 Task: Search one way flight ticket for 5 adults, 2 children, 1 infant in seat and 1 infant on lap in economy from Phoenix: Phoenix Sky Harbor International Airport to Raleigh: Raleigh-durham International Airport on 8-5-2023. Choice of flights is JetBlue. Number of bags: 2 checked bags. Price is upto 83000. Outbound departure time preference is 23:15.
Action: Mouse moved to (363, 314)
Screenshot: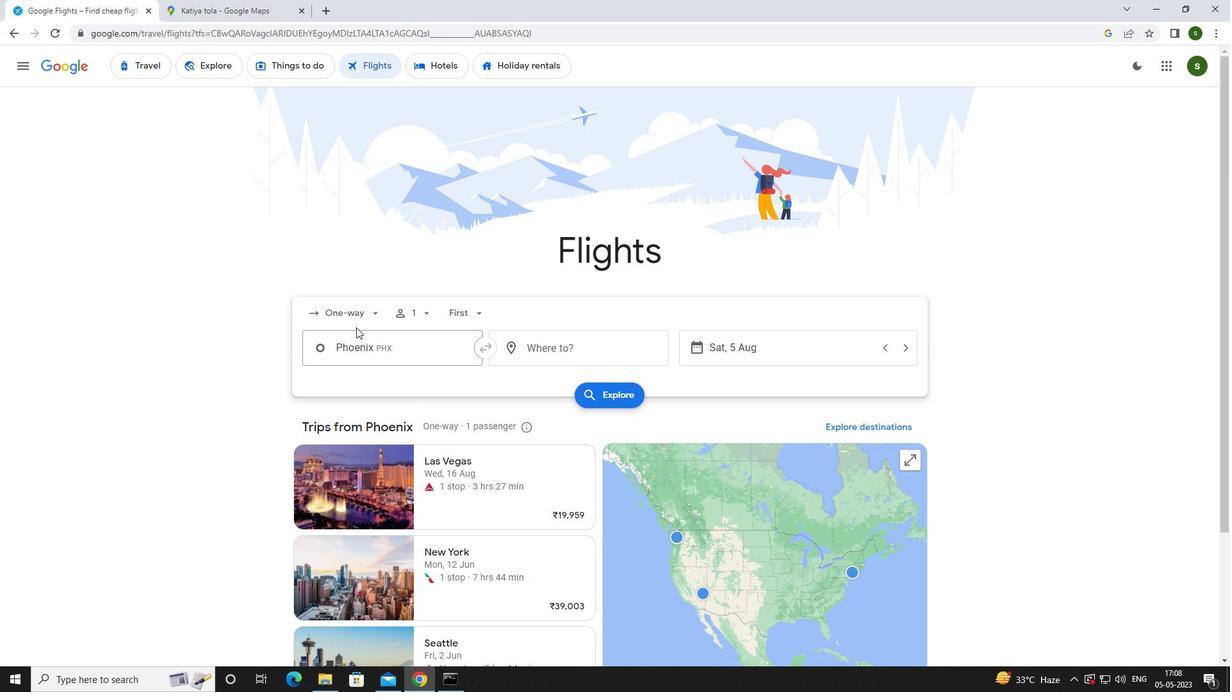 
Action: Mouse pressed left at (363, 314)
Screenshot: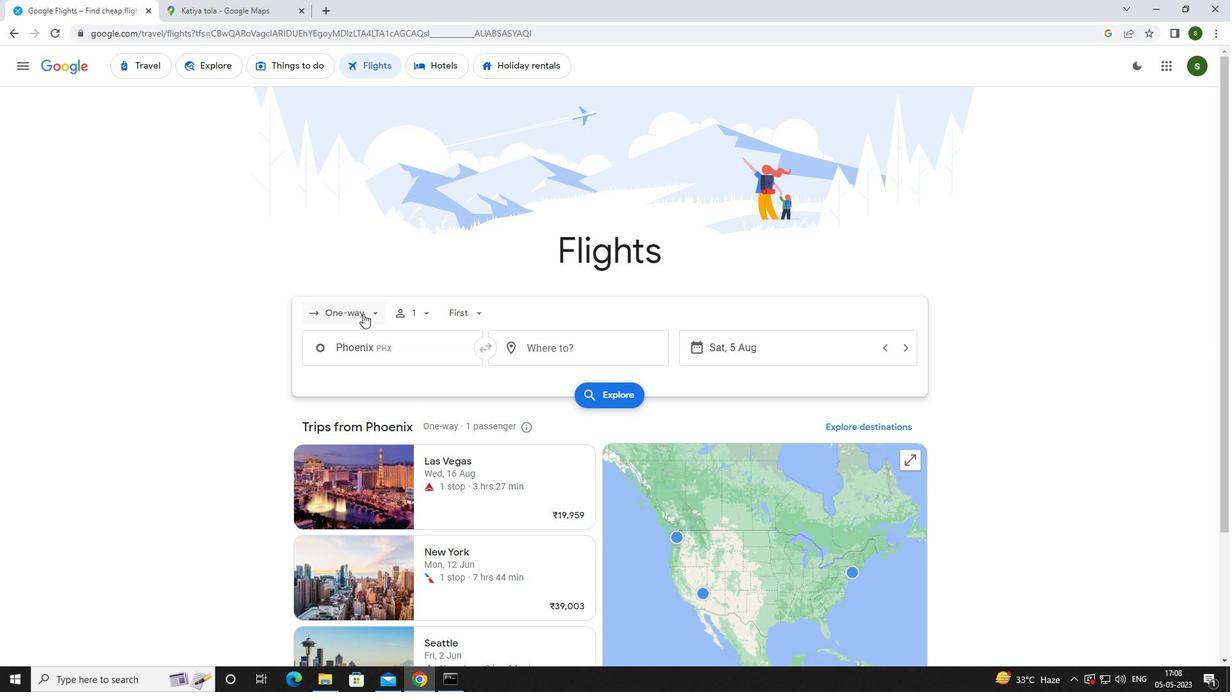 
Action: Mouse moved to (369, 372)
Screenshot: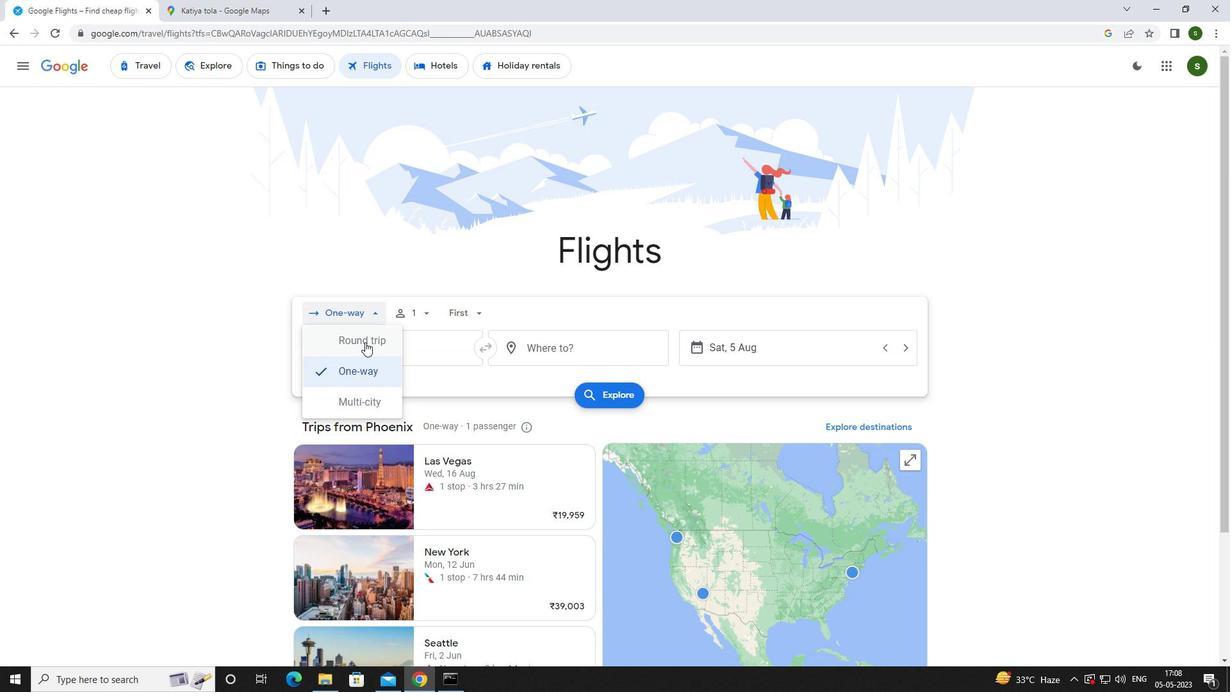 
Action: Mouse pressed left at (369, 372)
Screenshot: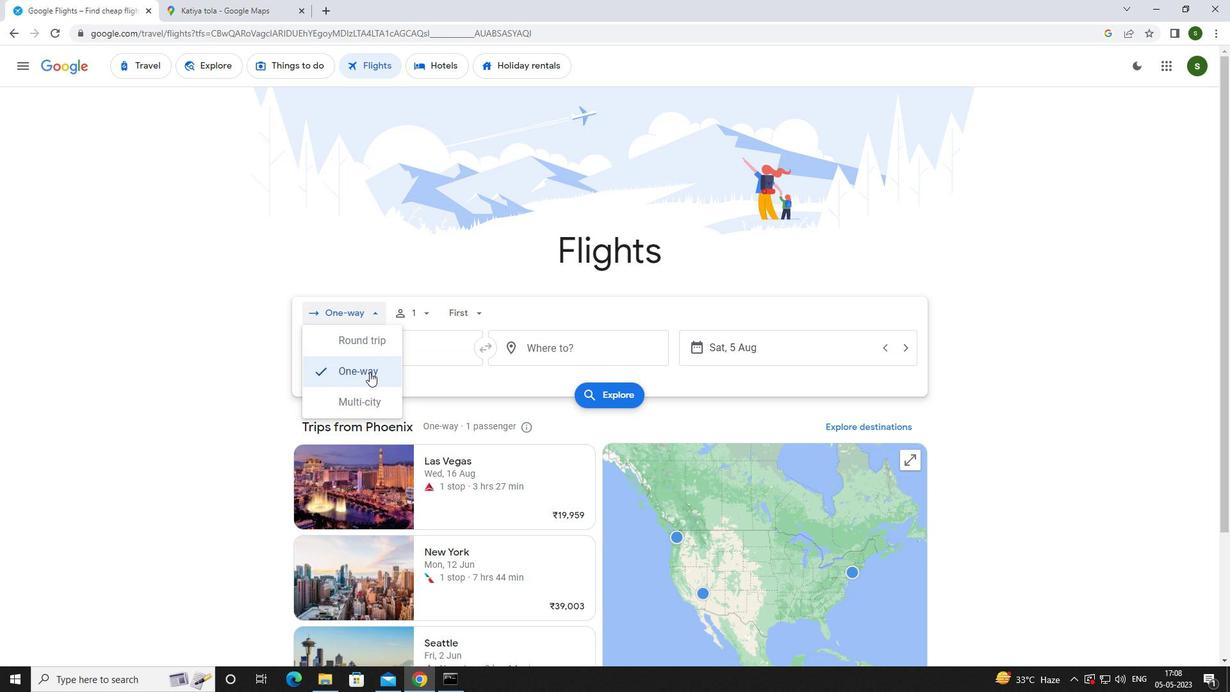 
Action: Mouse moved to (417, 309)
Screenshot: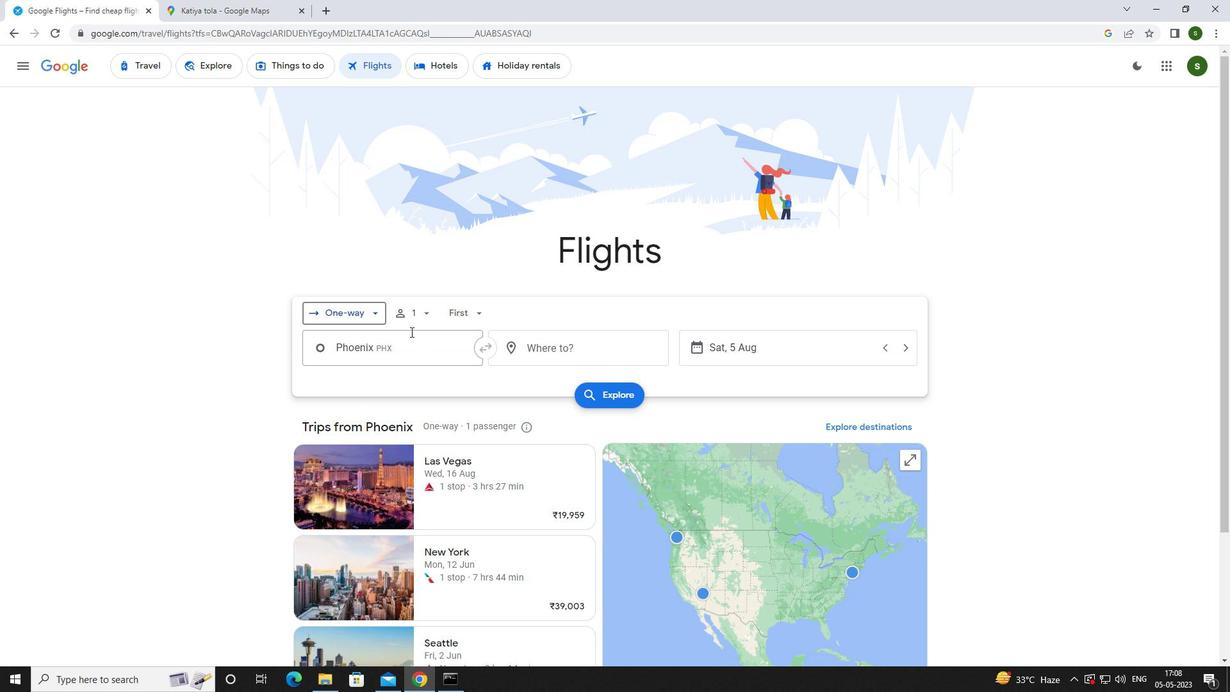 
Action: Mouse pressed left at (417, 309)
Screenshot: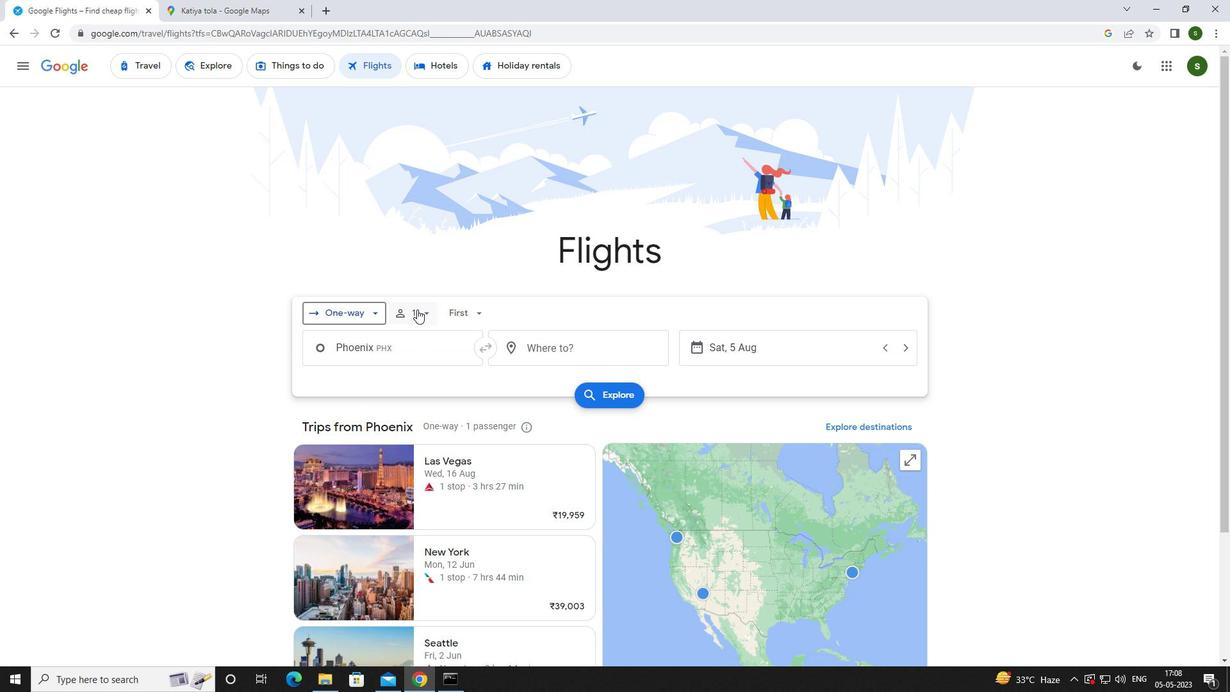 
Action: Mouse moved to (519, 348)
Screenshot: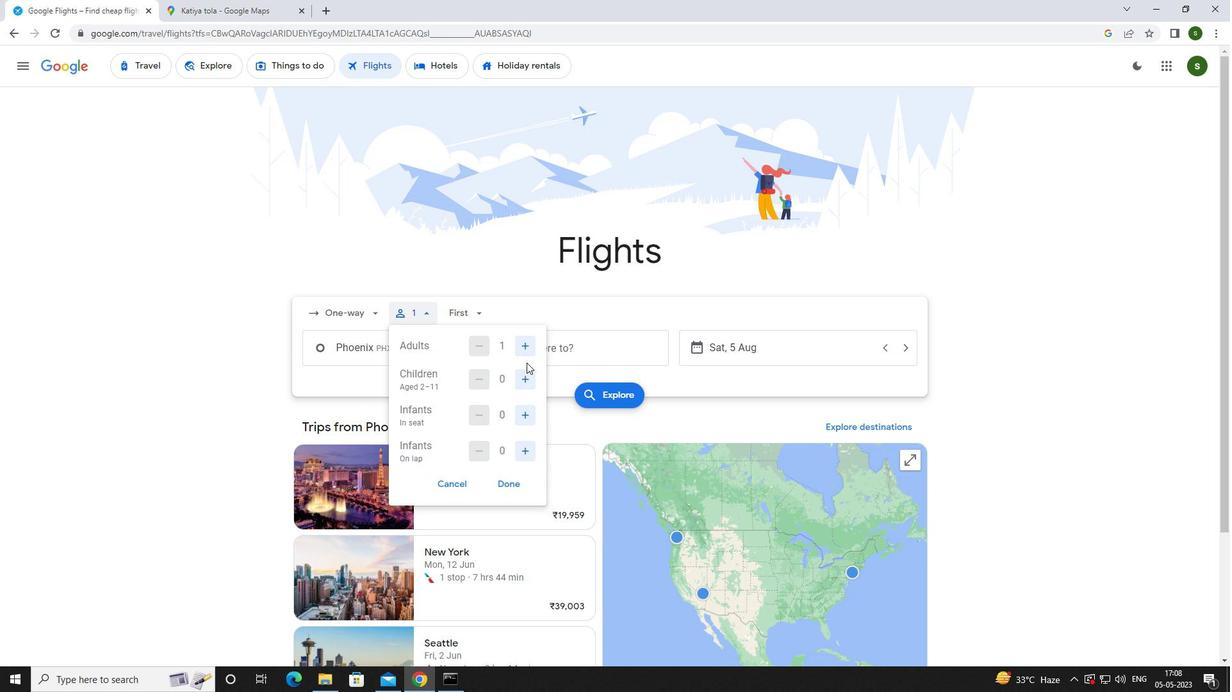 
Action: Mouse pressed left at (519, 348)
Screenshot: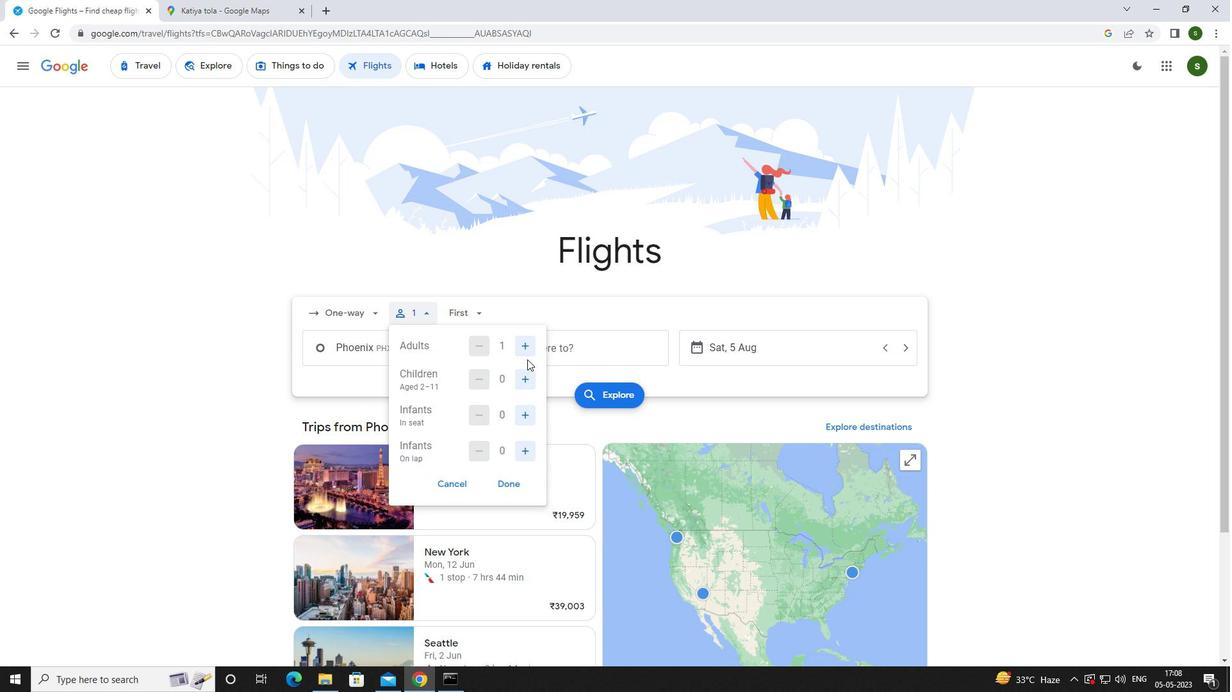 
Action: Mouse pressed left at (519, 348)
Screenshot: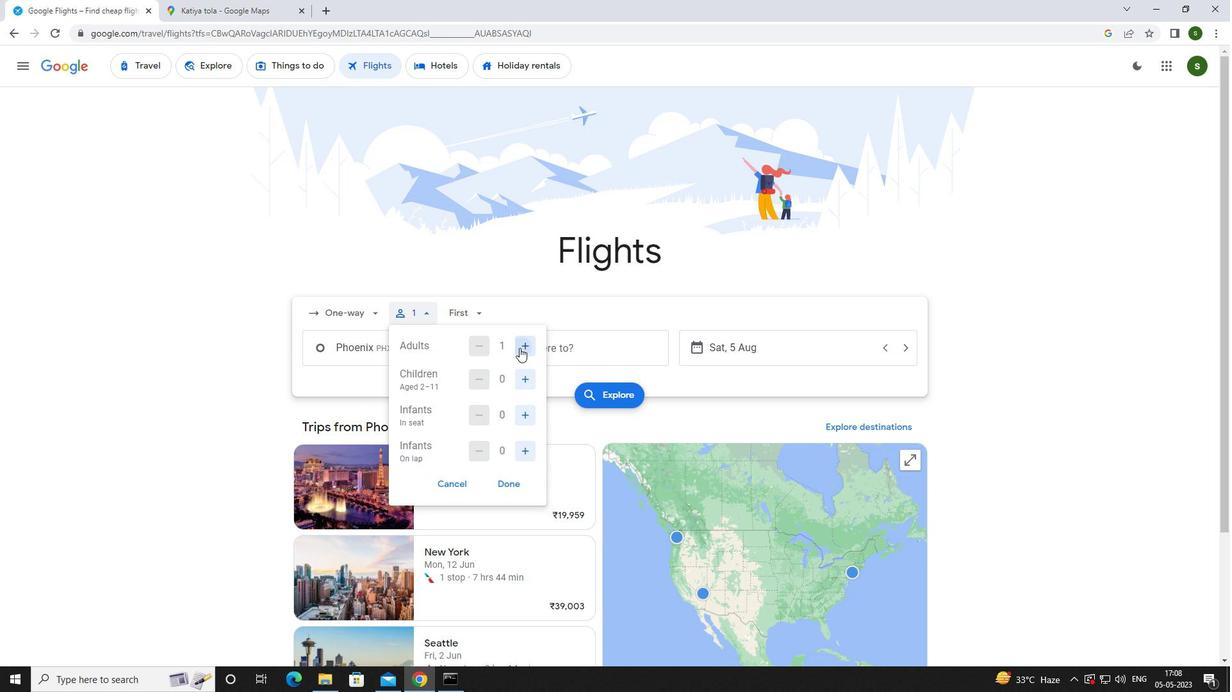 
Action: Mouse pressed left at (519, 348)
Screenshot: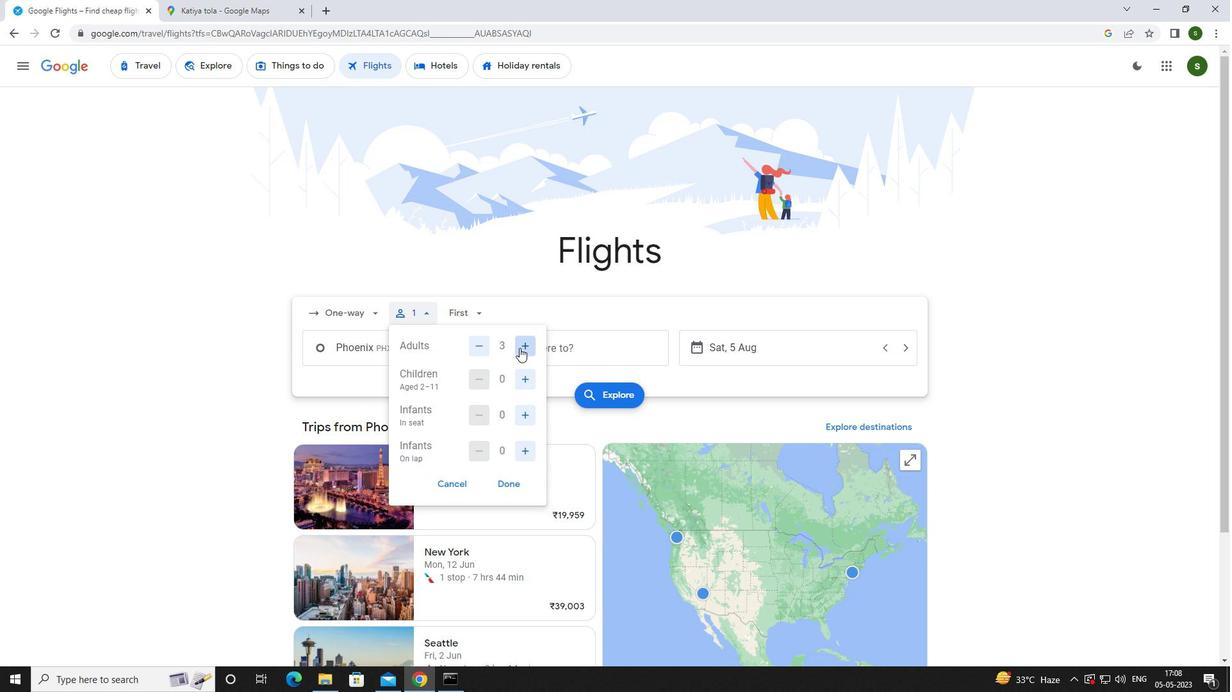 
Action: Mouse pressed left at (519, 348)
Screenshot: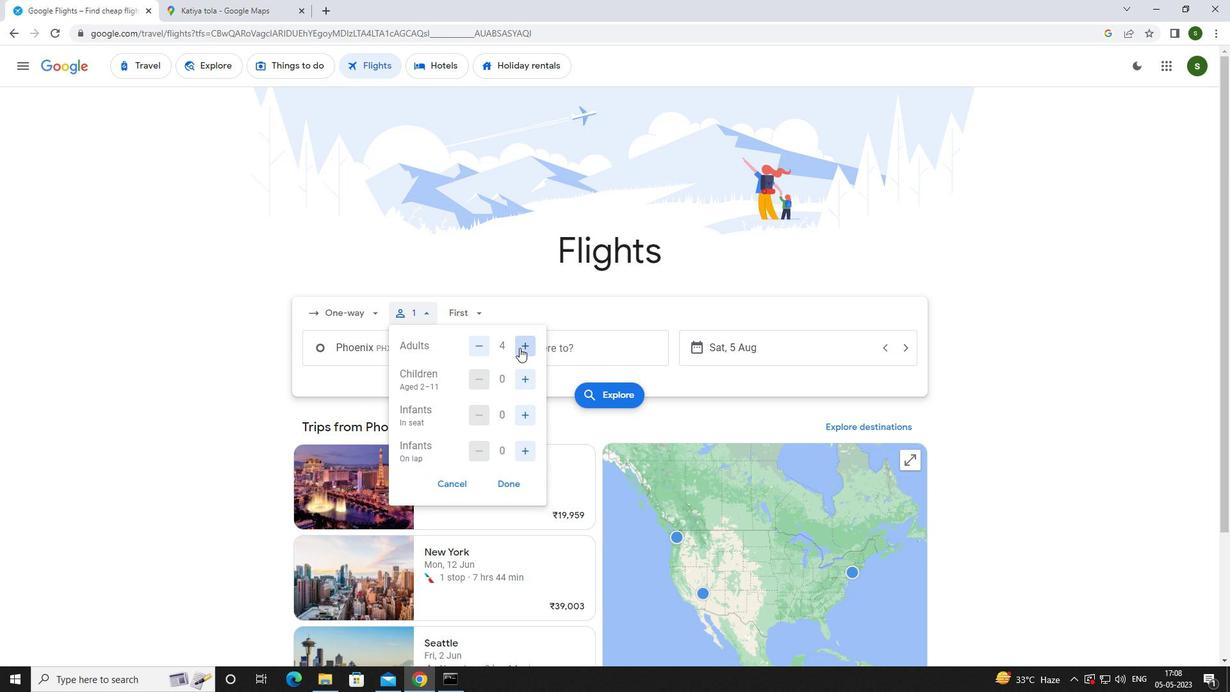 
Action: Mouse moved to (522, 372)
Screenshot: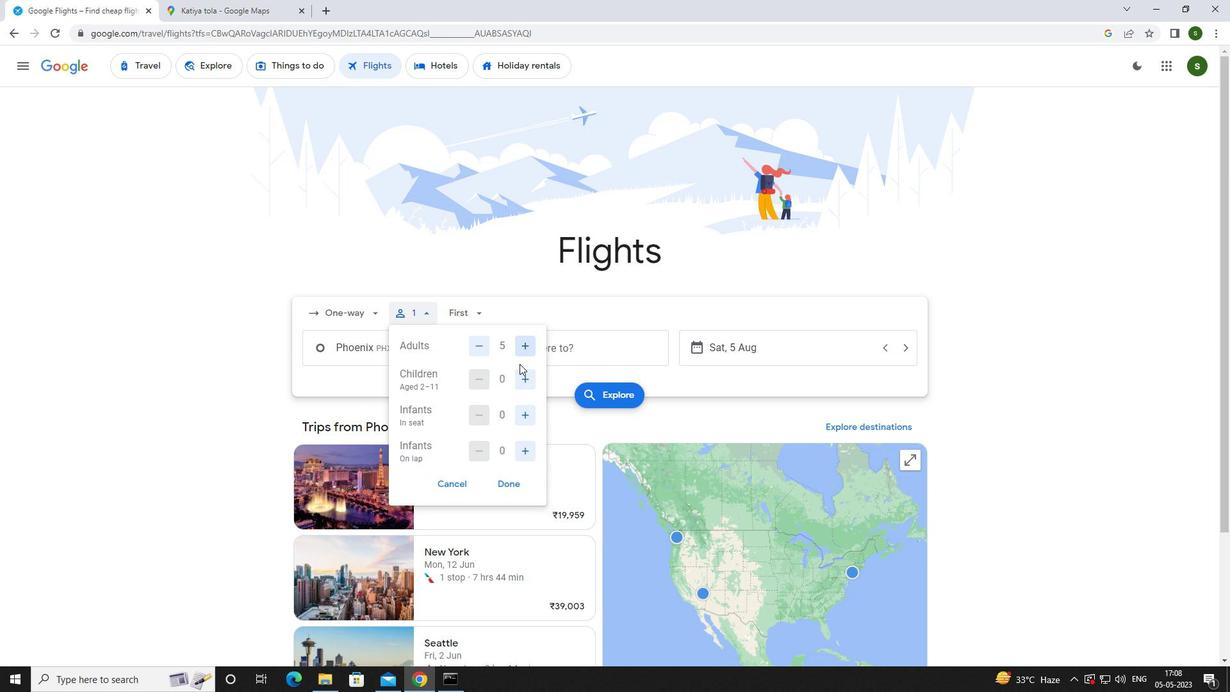 
Action: Mouse pressed left at (522, 372)
Screenshot: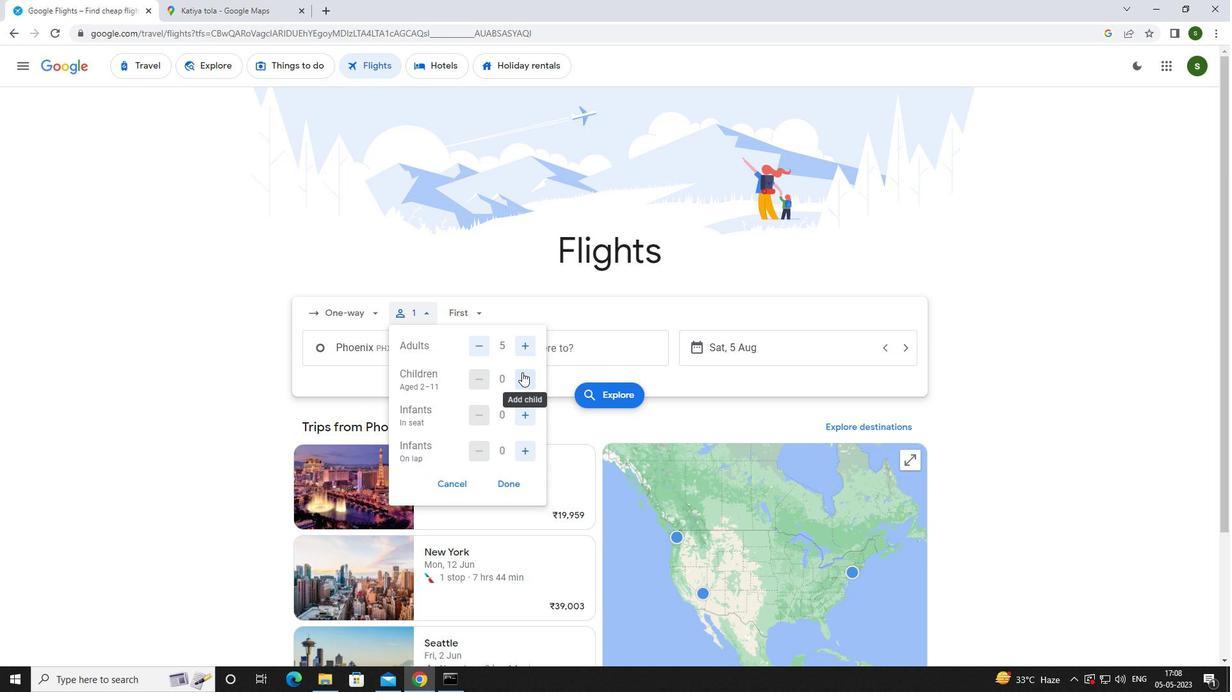 
Action: Mouse pressed left at (522, 372)
Screenshot: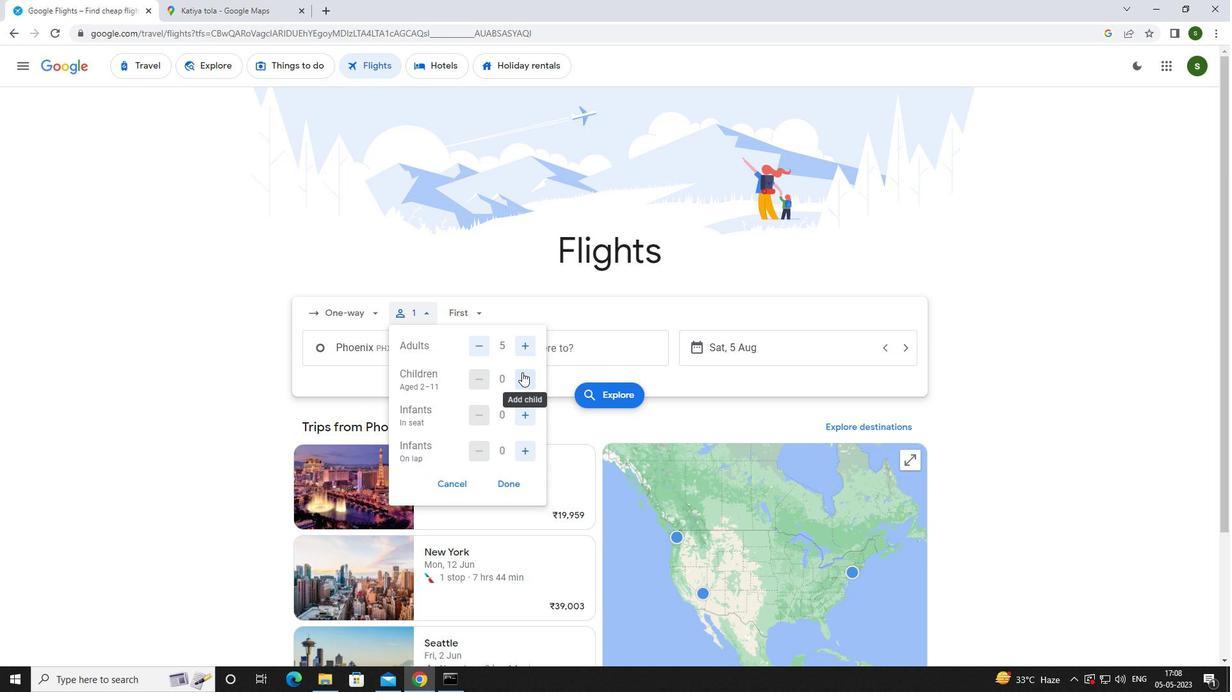 
Action: Mouse moved to (522, 417)
Screenshot: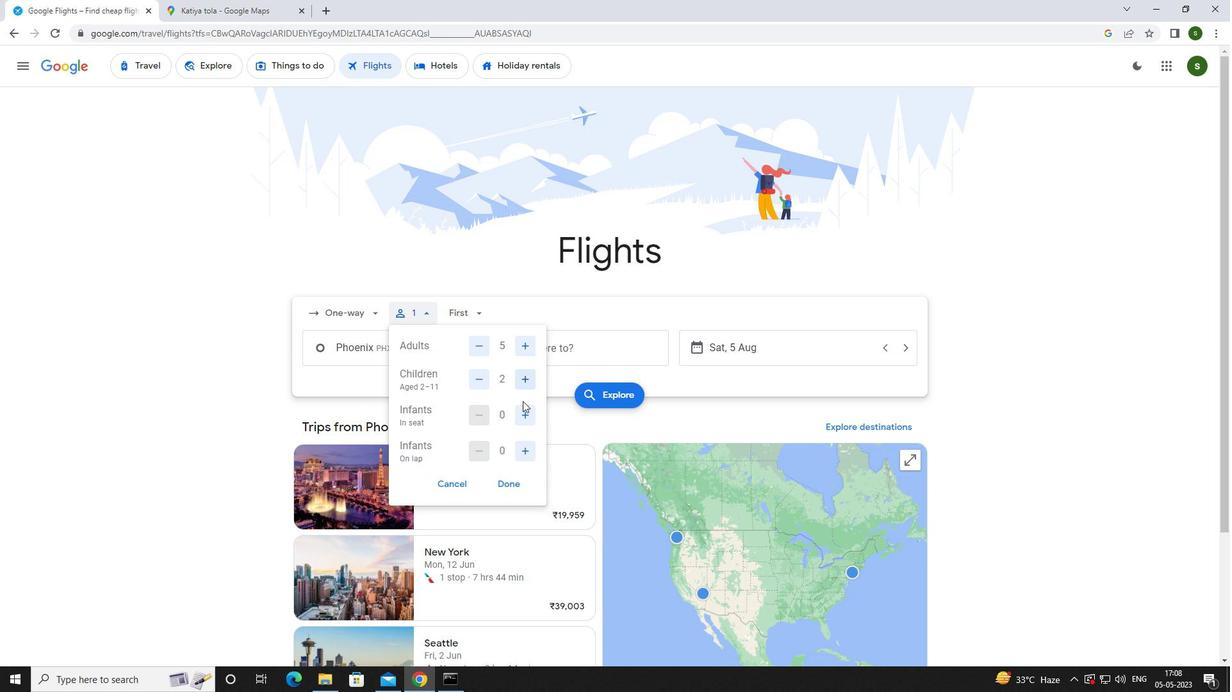 
Action: Mouse pressed left at (522, 417)
Screenshot: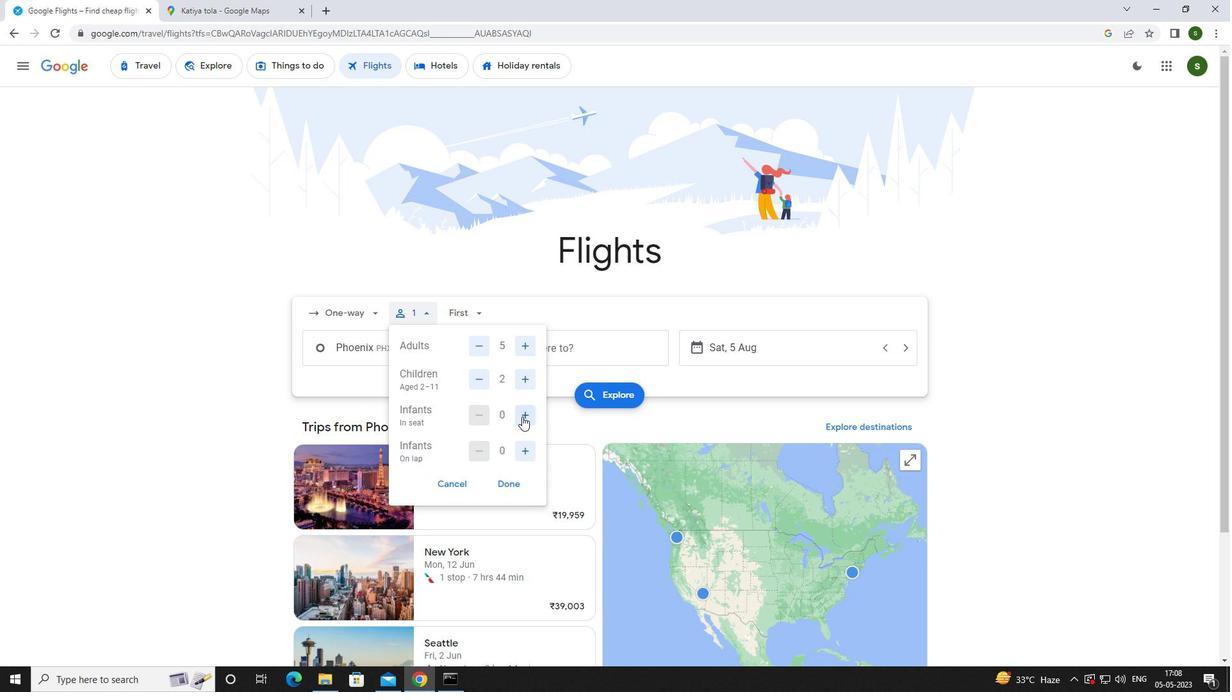 
Action: Mouse moved to (524, 451)
Screenshot: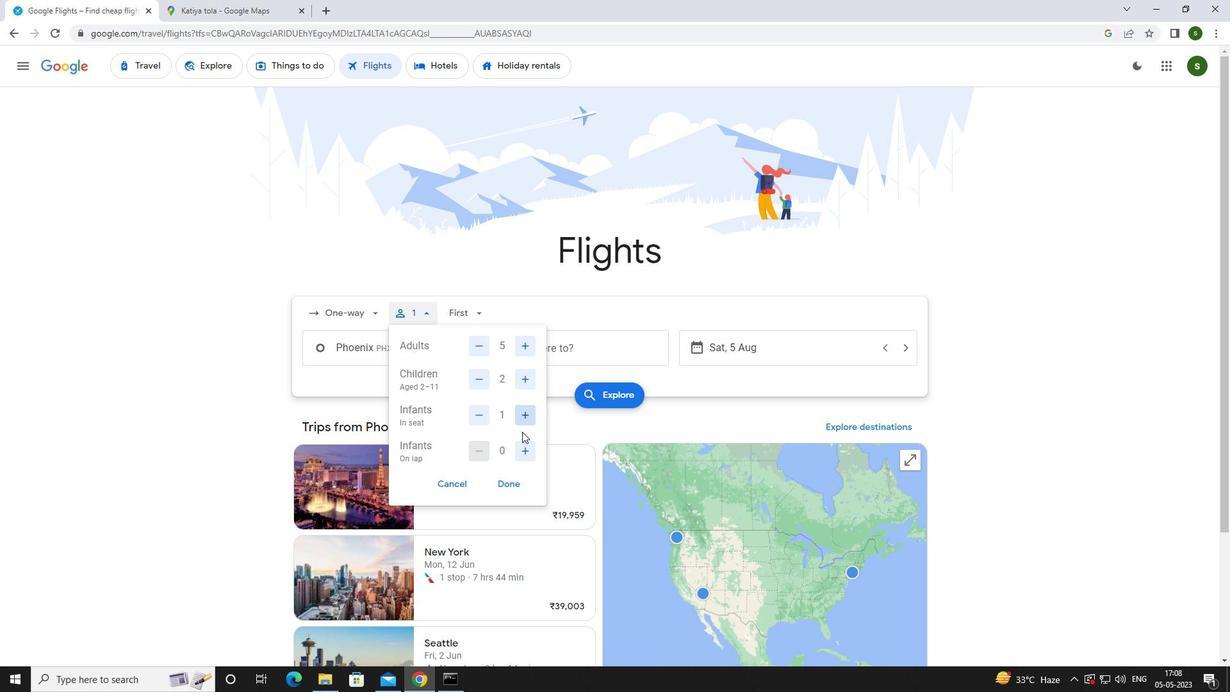 
Action: Mouse pressed left at (524, 451)
Screenshot: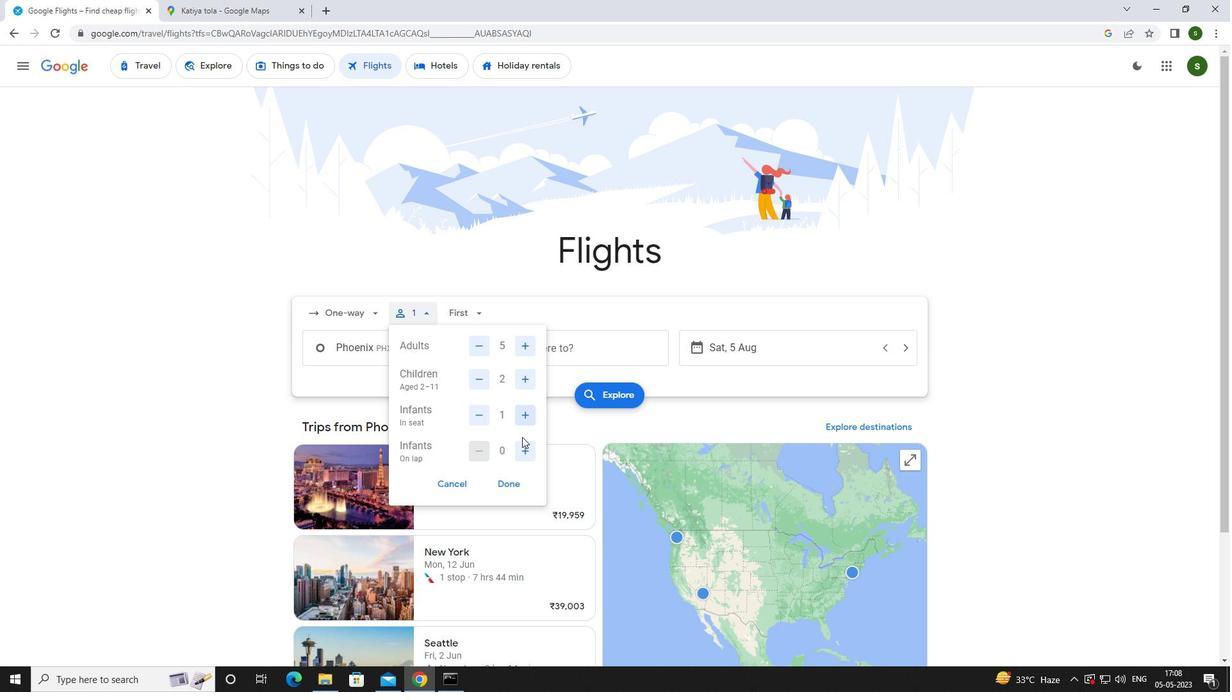 
Action: Mouse moved to (477, 315)
Screenshot: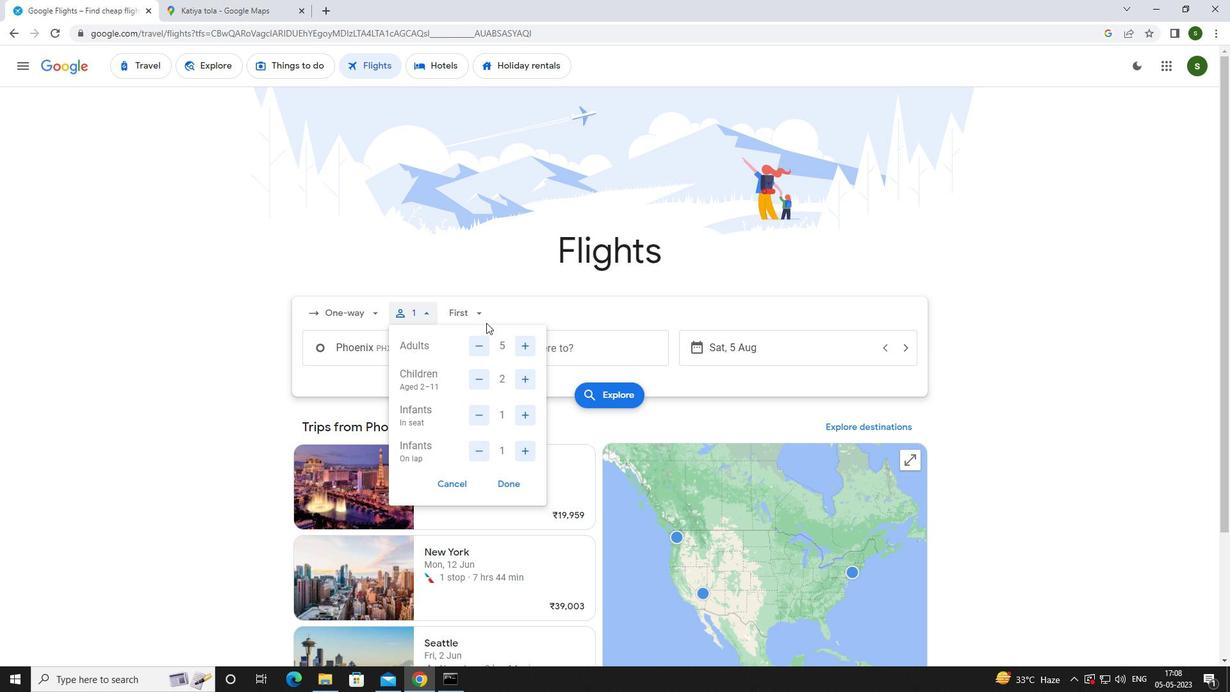 
Action: Mouse pressed left at (477, 315)
Screenshot: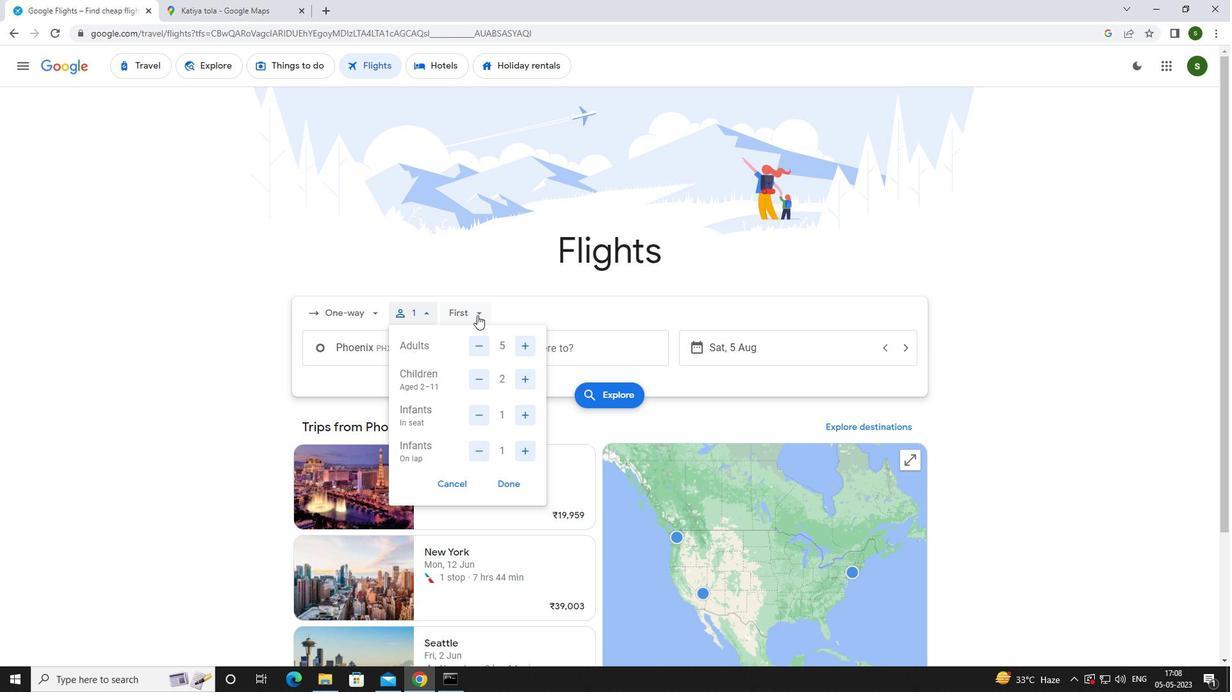 
Action: Mouse moved to (491, 337)
Screenshot: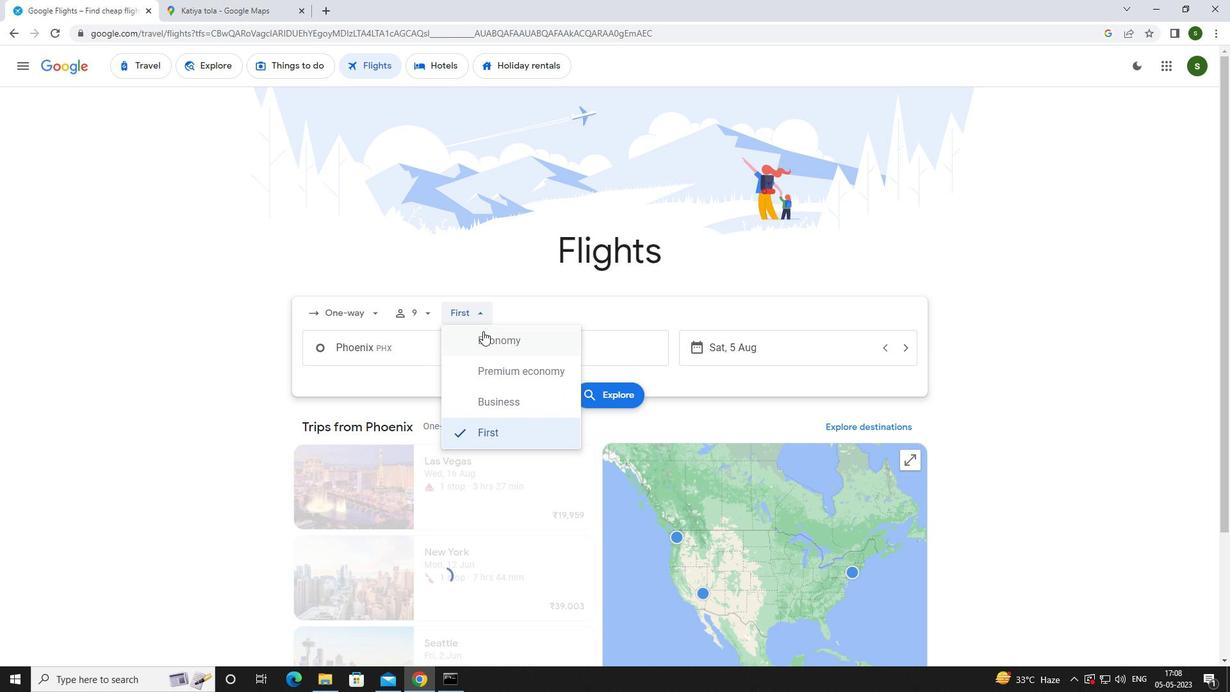 
Action: Mouse pressed left at (491, 337)
Screenshot: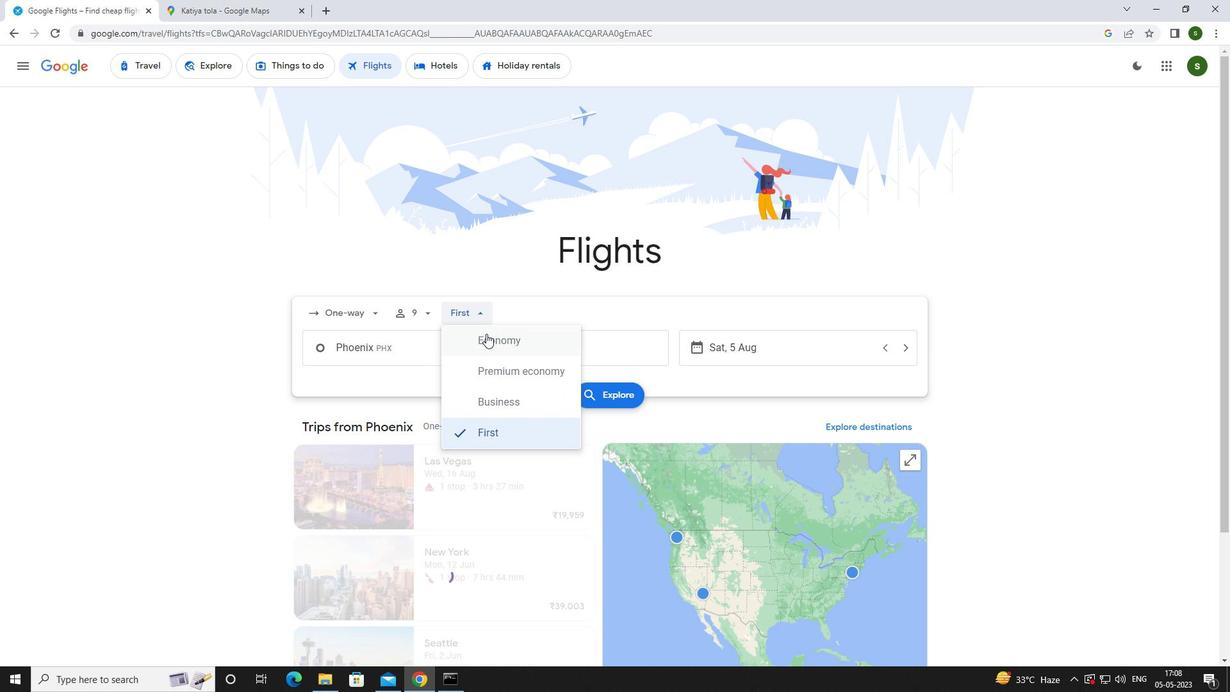
Action: Mouse moved to (433, 345)
Screenshot: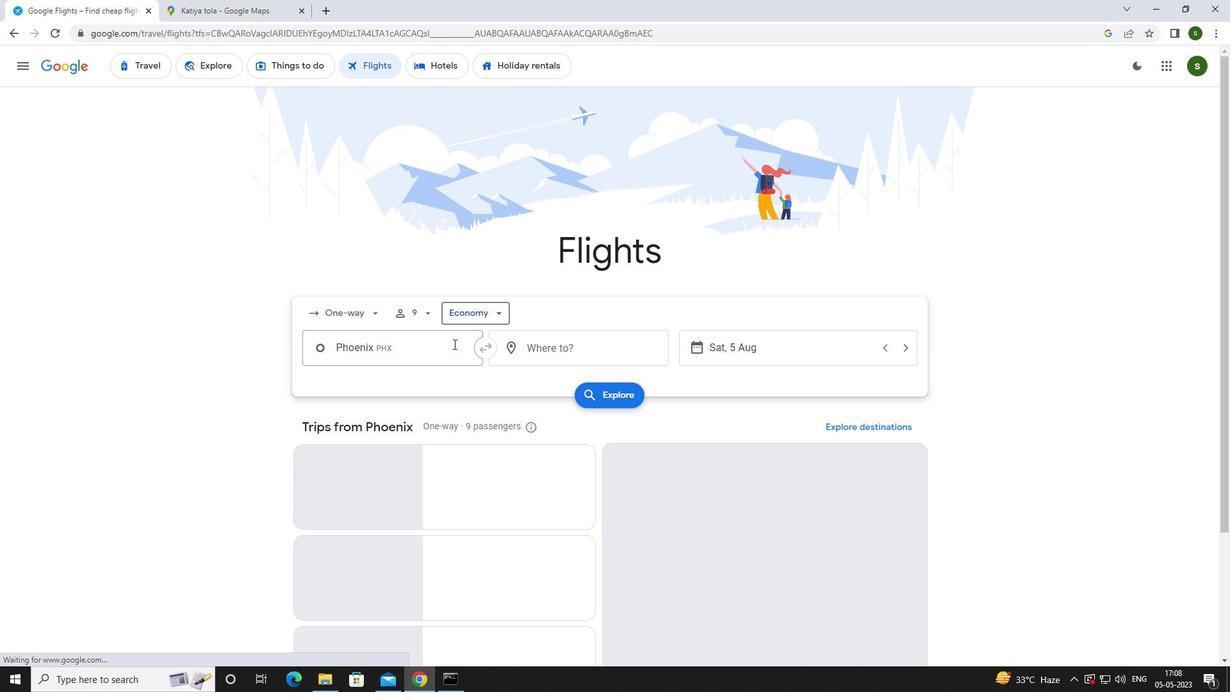 
Action: Mouse pressed left at (433, 345)
Screenshot: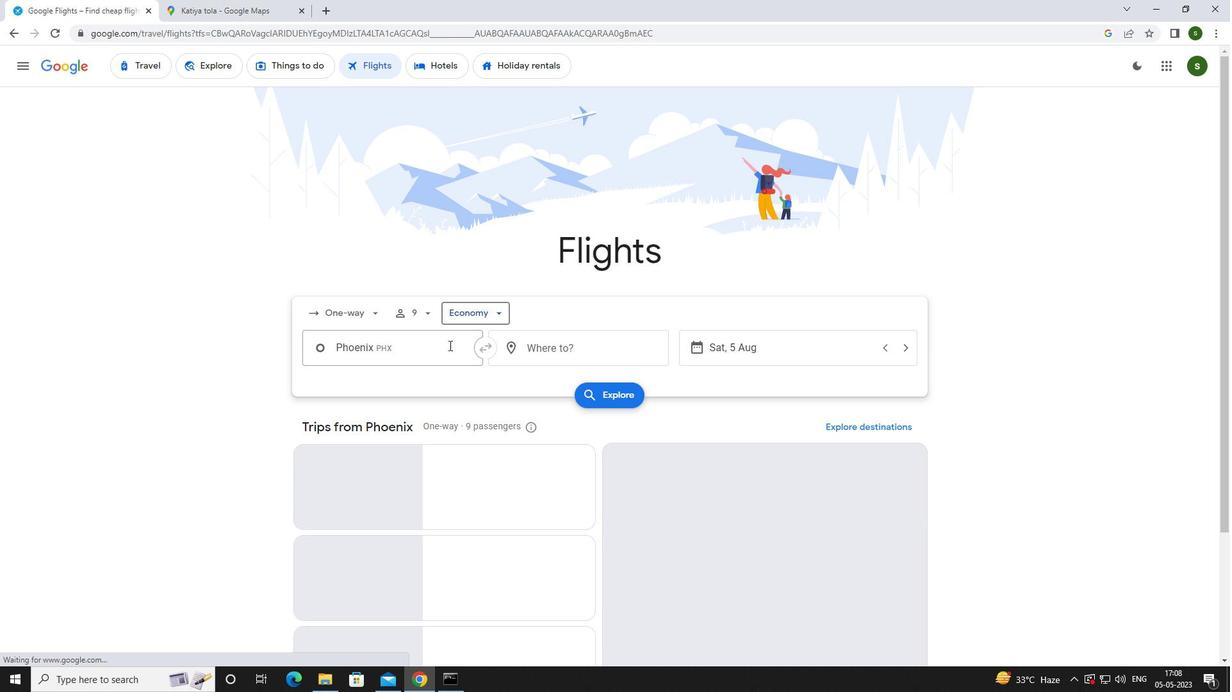 
Action: Key pressed <Key.caps_lock>p<Key.caps_lock>hoen
Screenshot: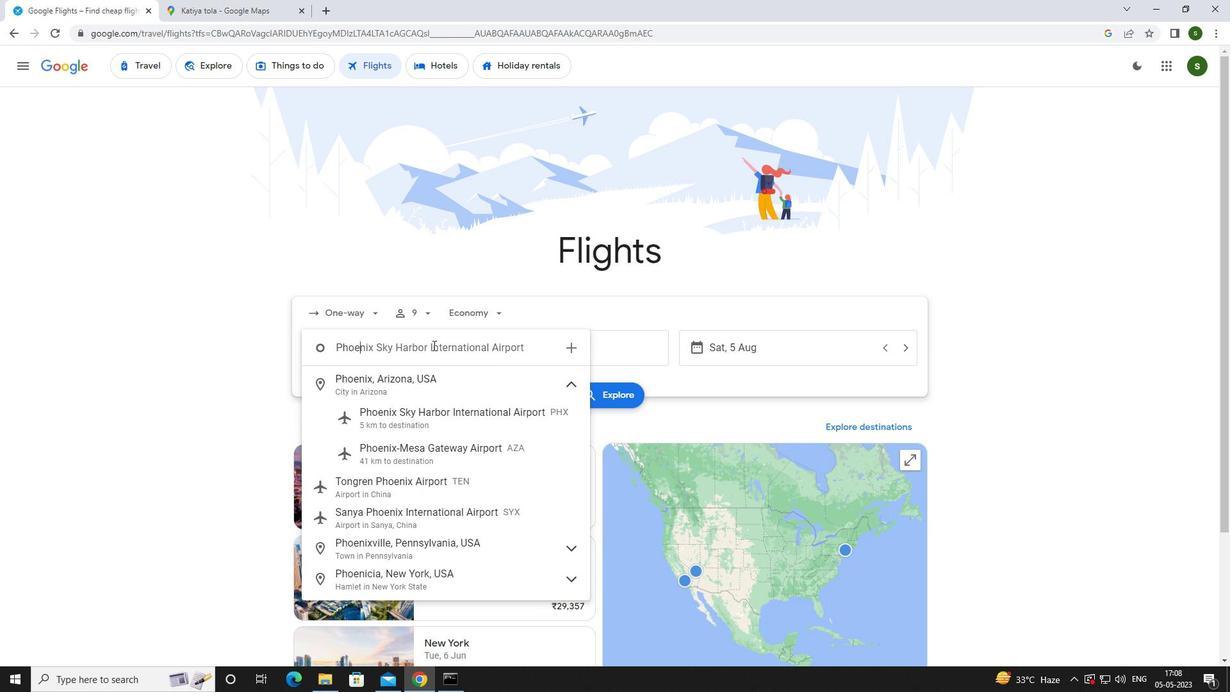 
Action: Mouse moved to (437, 416)
Screenshot: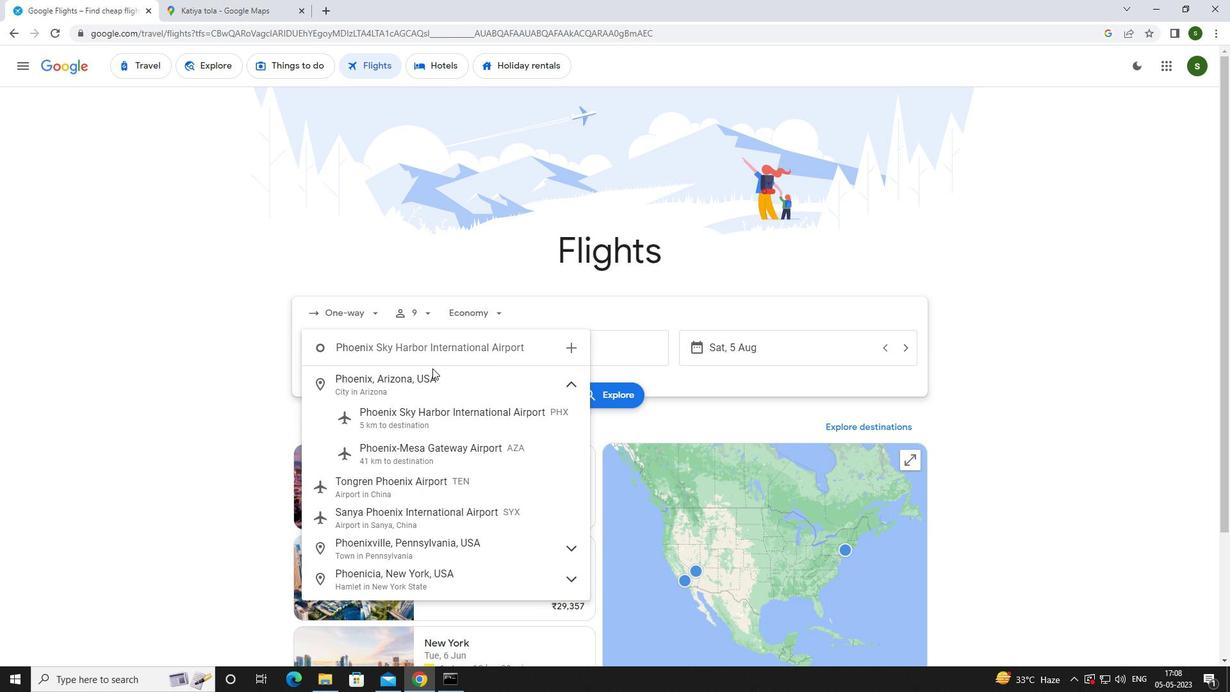 
Action: Mouse pressed left at (437, 416)
Screenshot: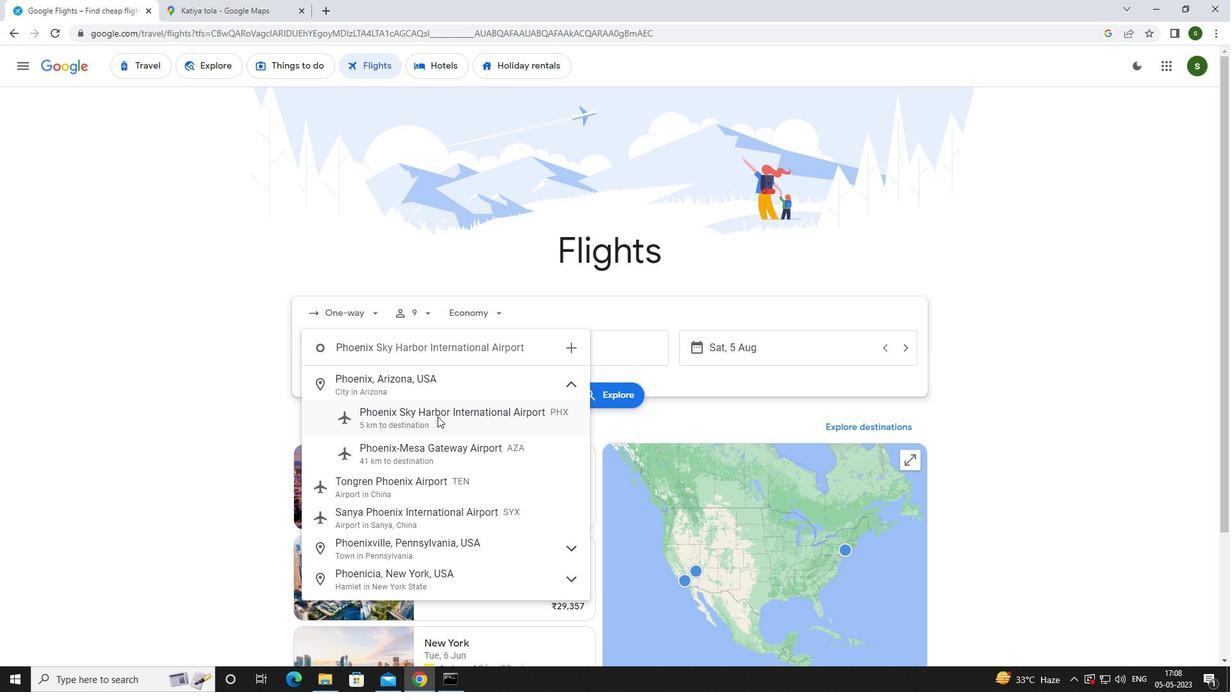 
Action: Mouse moved to (564, 349)
Screenshot: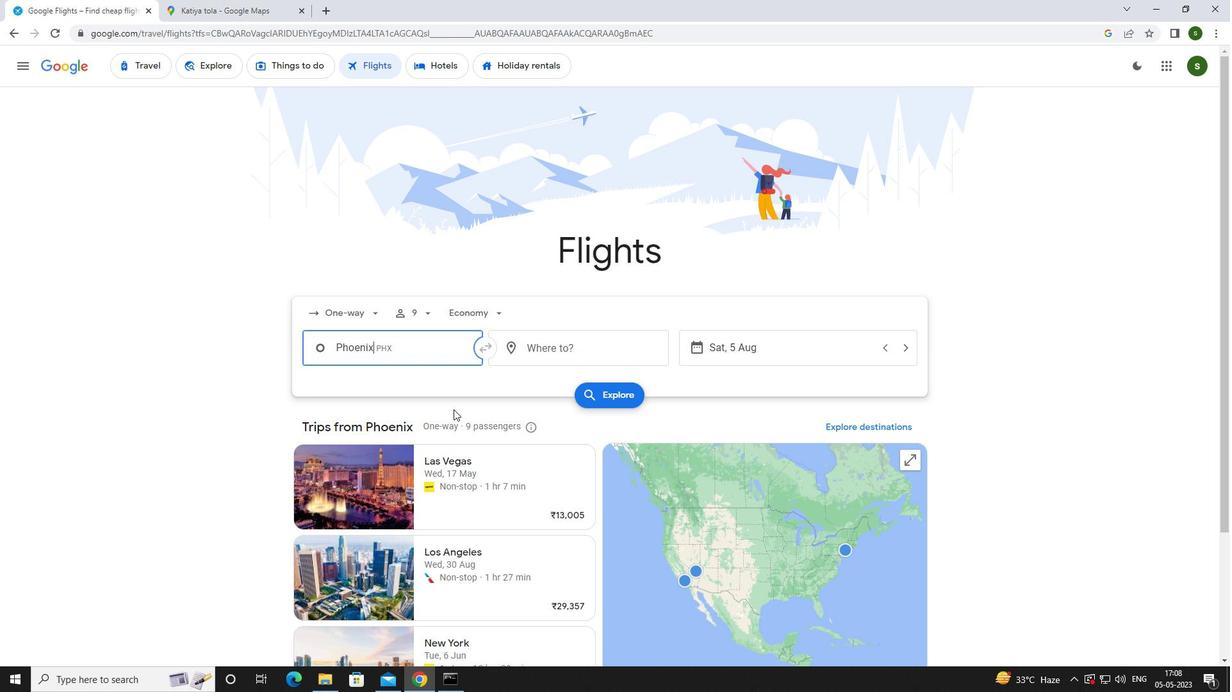 
Action: Mouse pressed left at (564, 349)
Screenshot: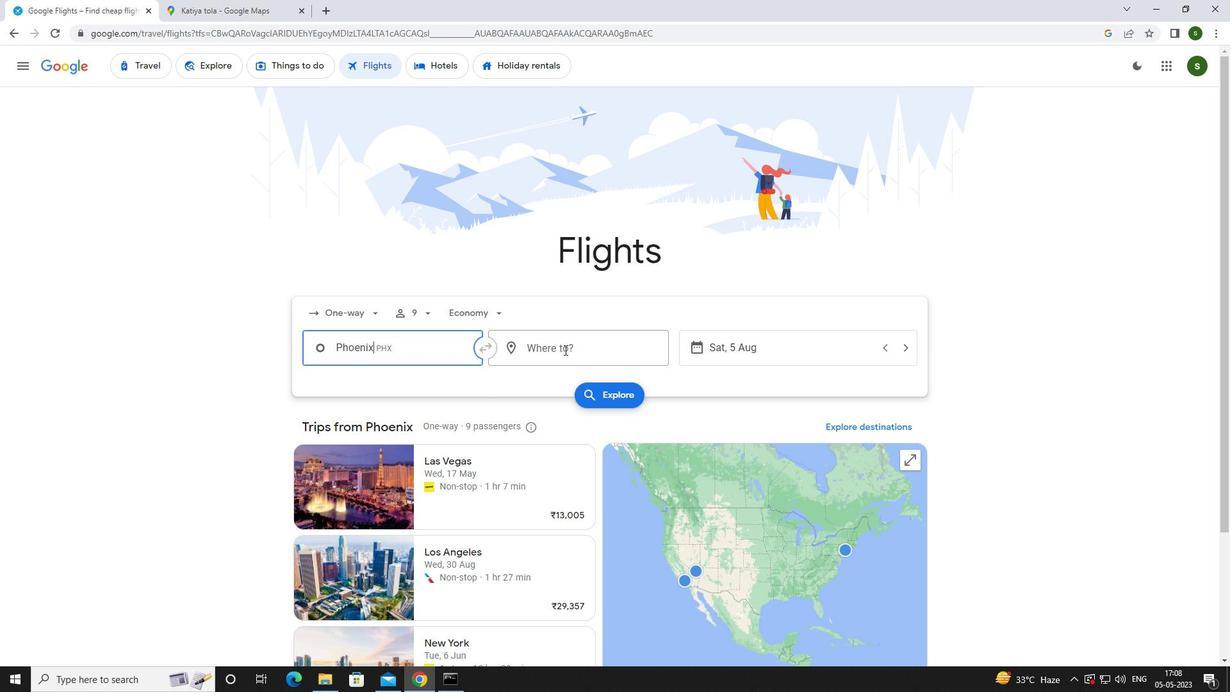 
Action: Key pressed <Key.caps_lock>r<Key.caps_lock>aleigh
Screenshot: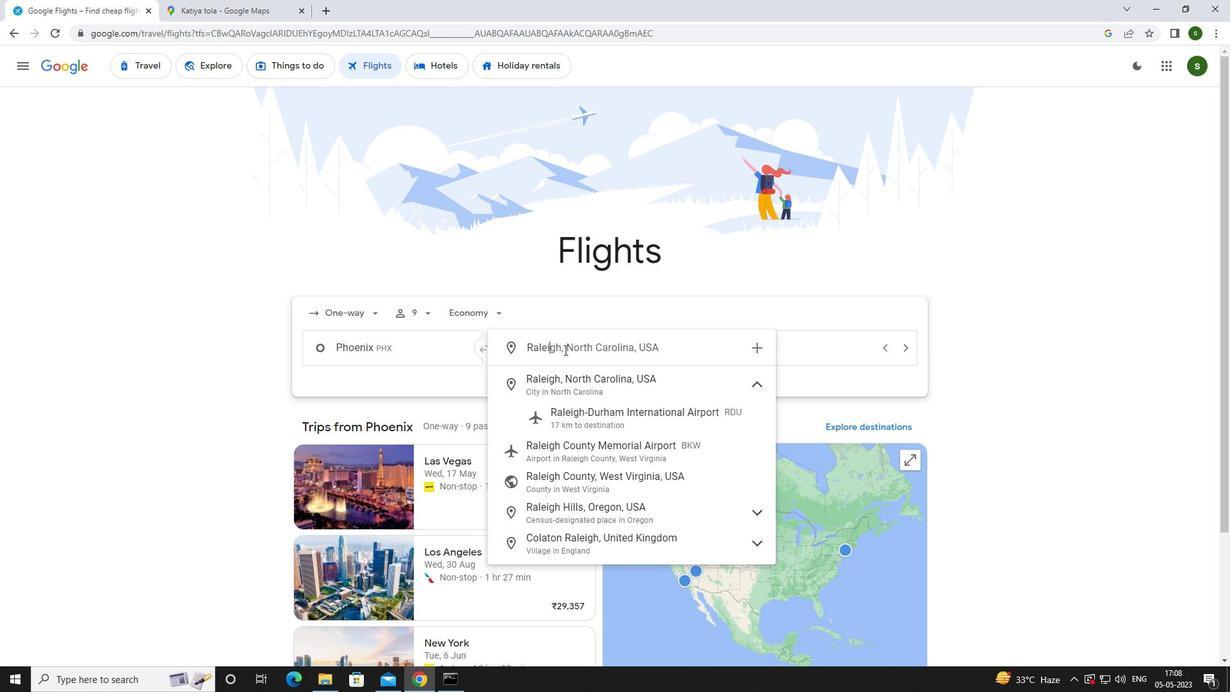 
Action: Mouse moved to (578, 409)
Screenshot: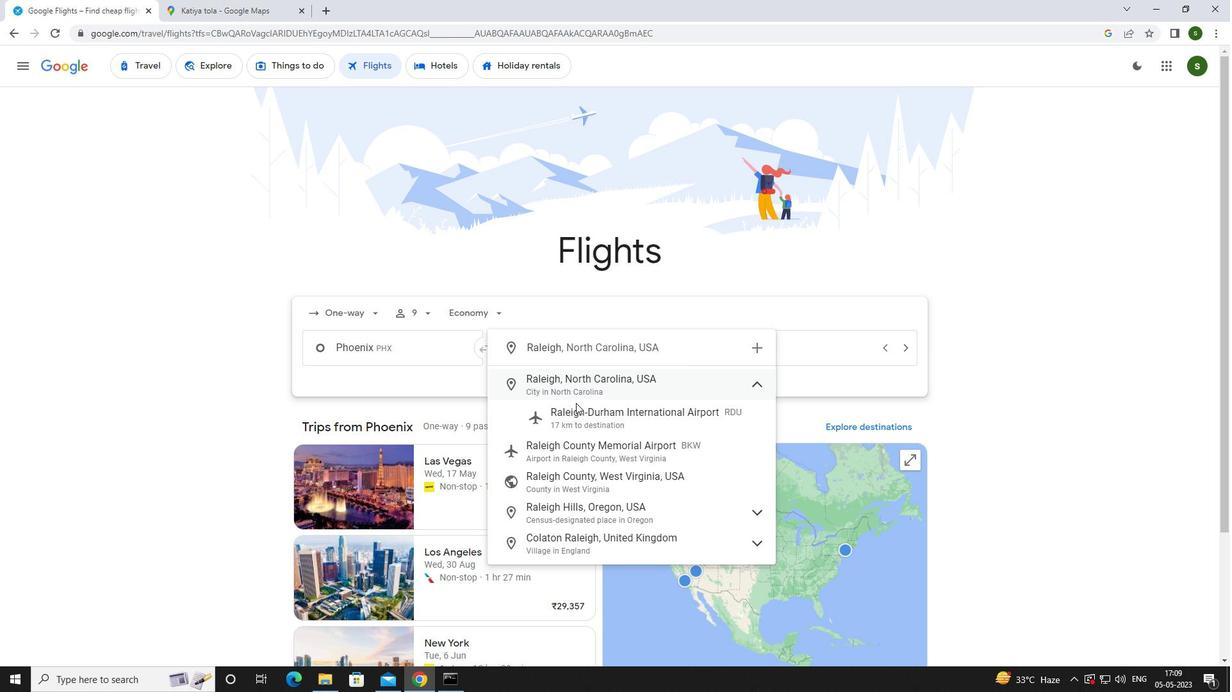 
Action: Mouse pressed left at (578, 409)
Screenshot: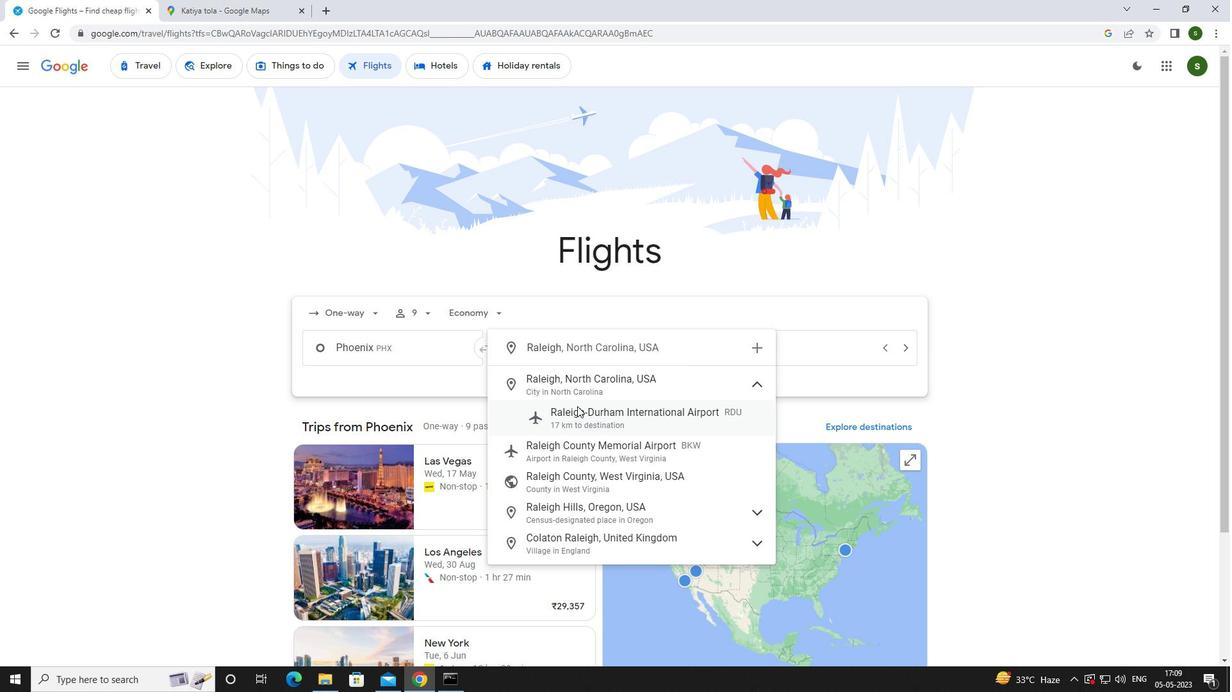 
Action: Mouse moved to (729, 350)
Screenshot: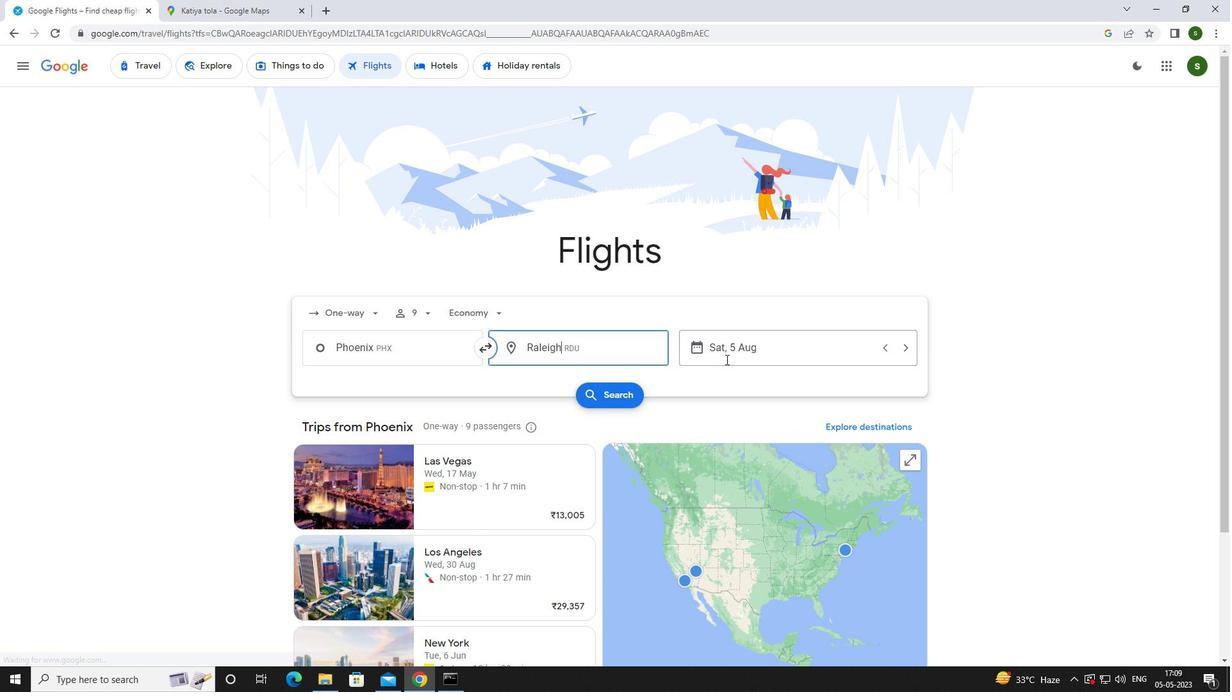 
Action: Mouse pressed left at (729, 350)
Screenshot: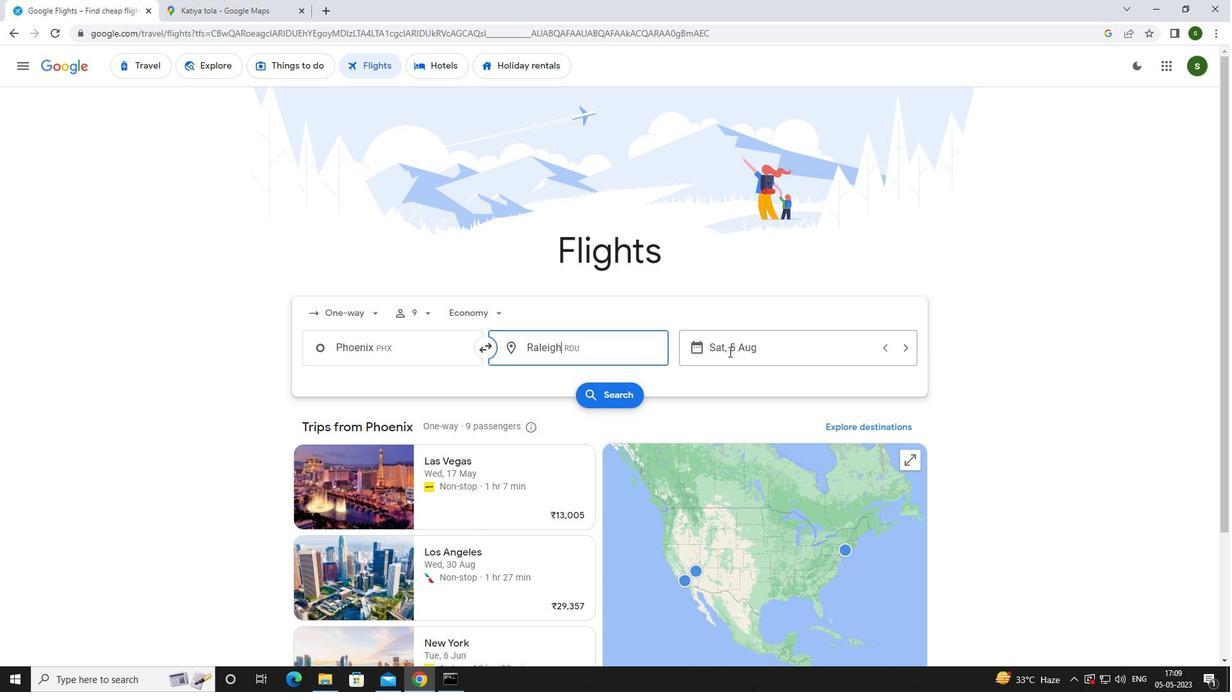 
Action: Mouse moved to (646, 430)
Screenshot: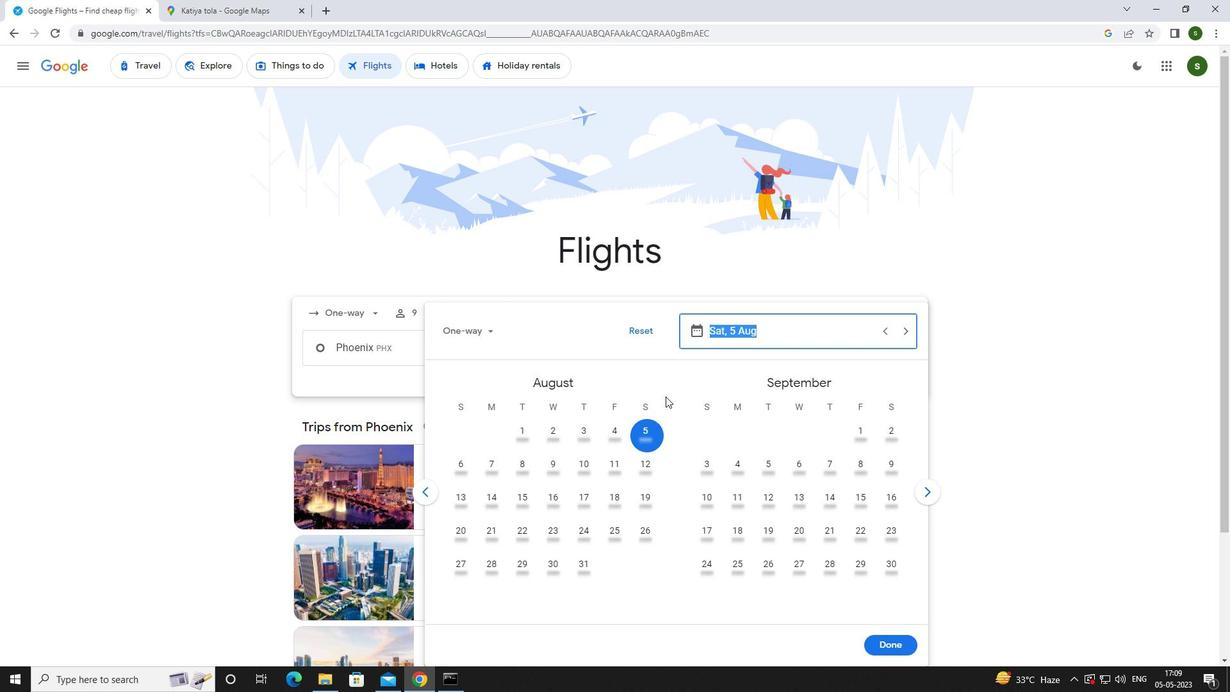 
Action: Mouse pressed left at (646, 430)
Screenshot: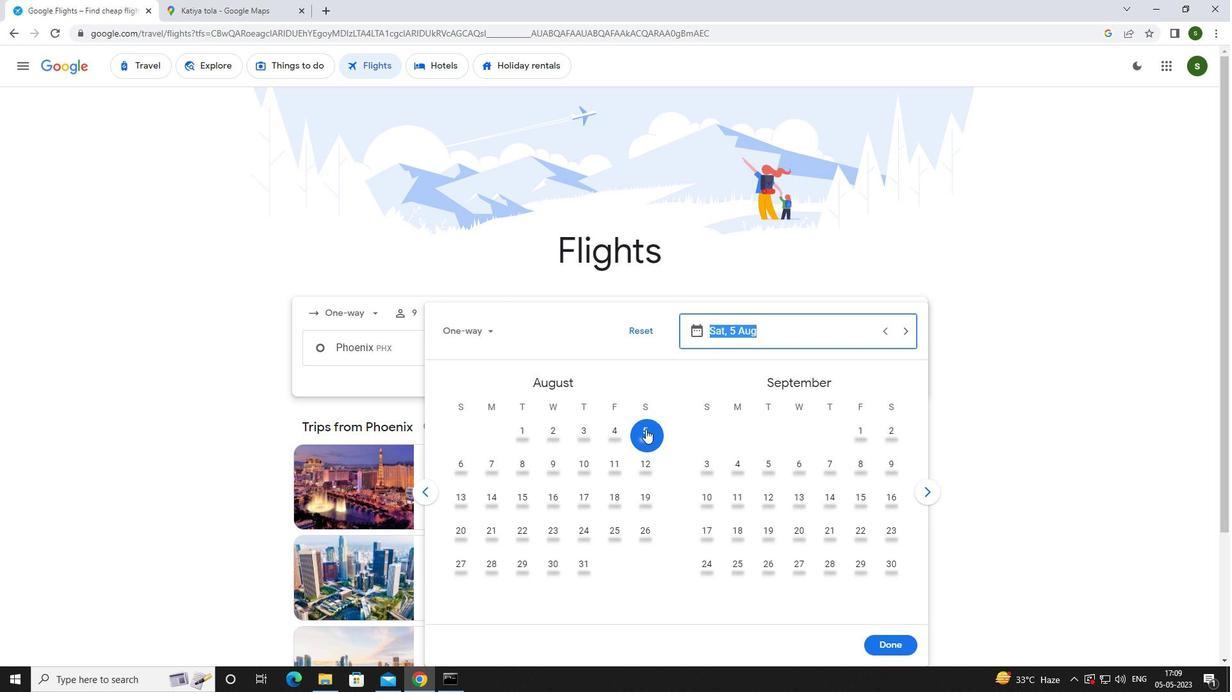 
Action: Mouse moved to (887, 637)
Screenshot: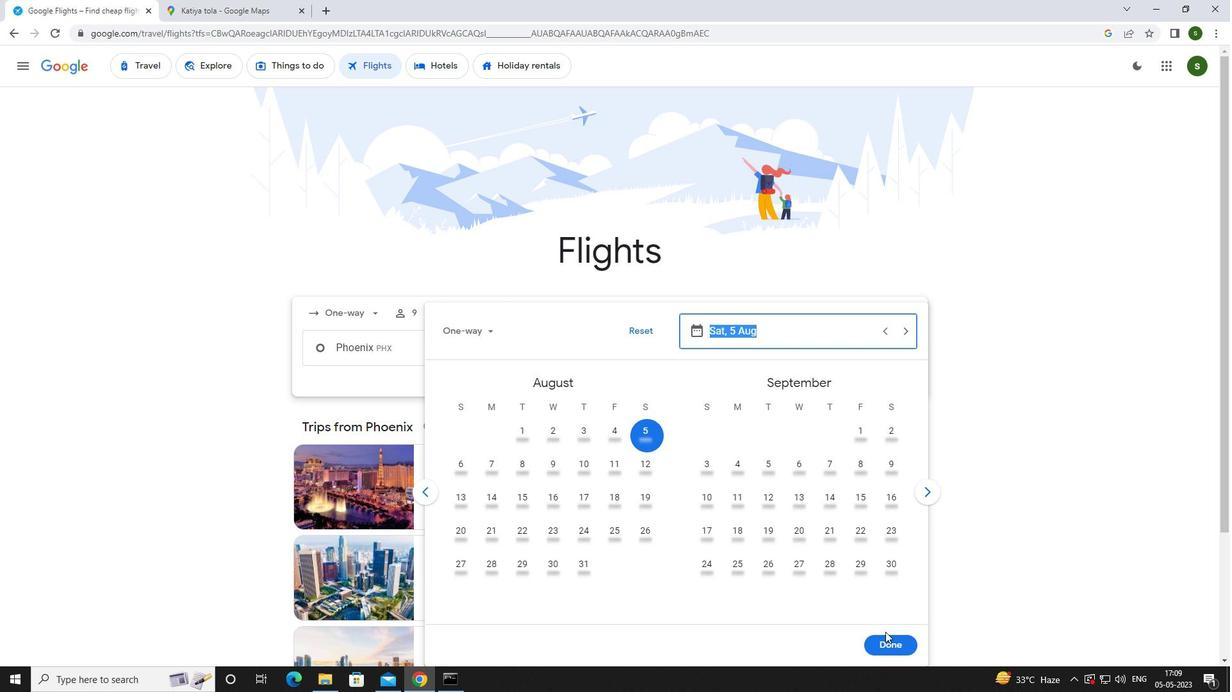 
Action: Mouse pressed left at (887, 637)
Screenshot: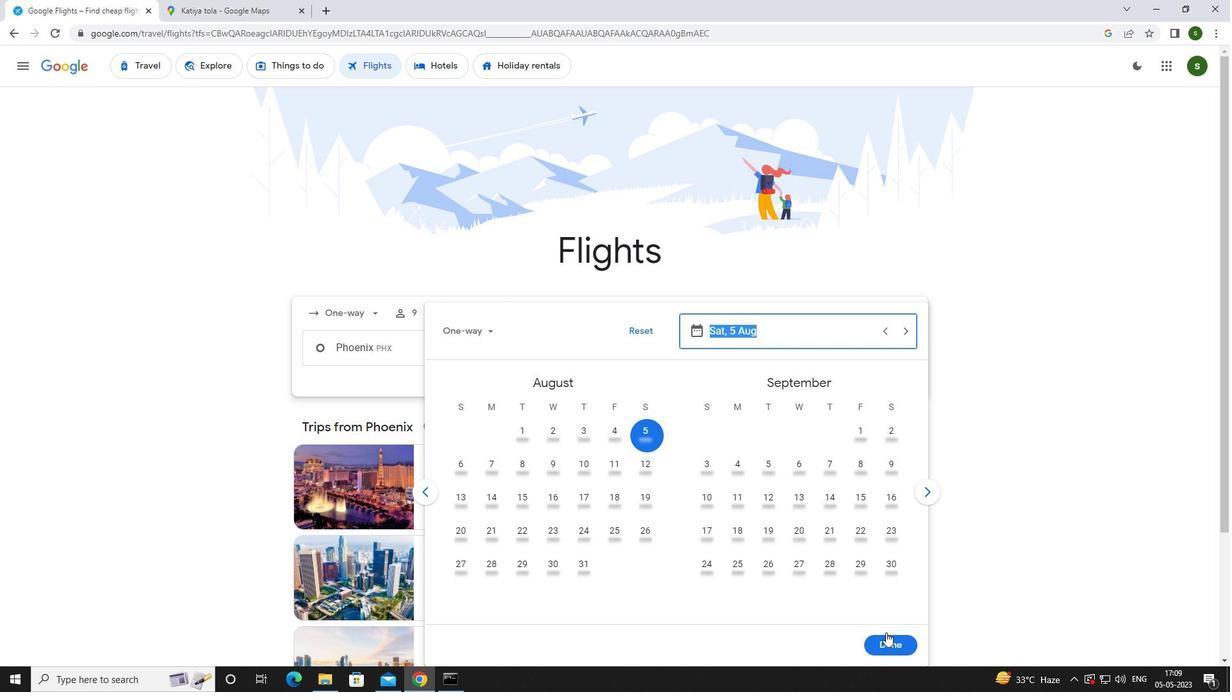 
Action: Mouse moved to (610, 396)
Screenshot: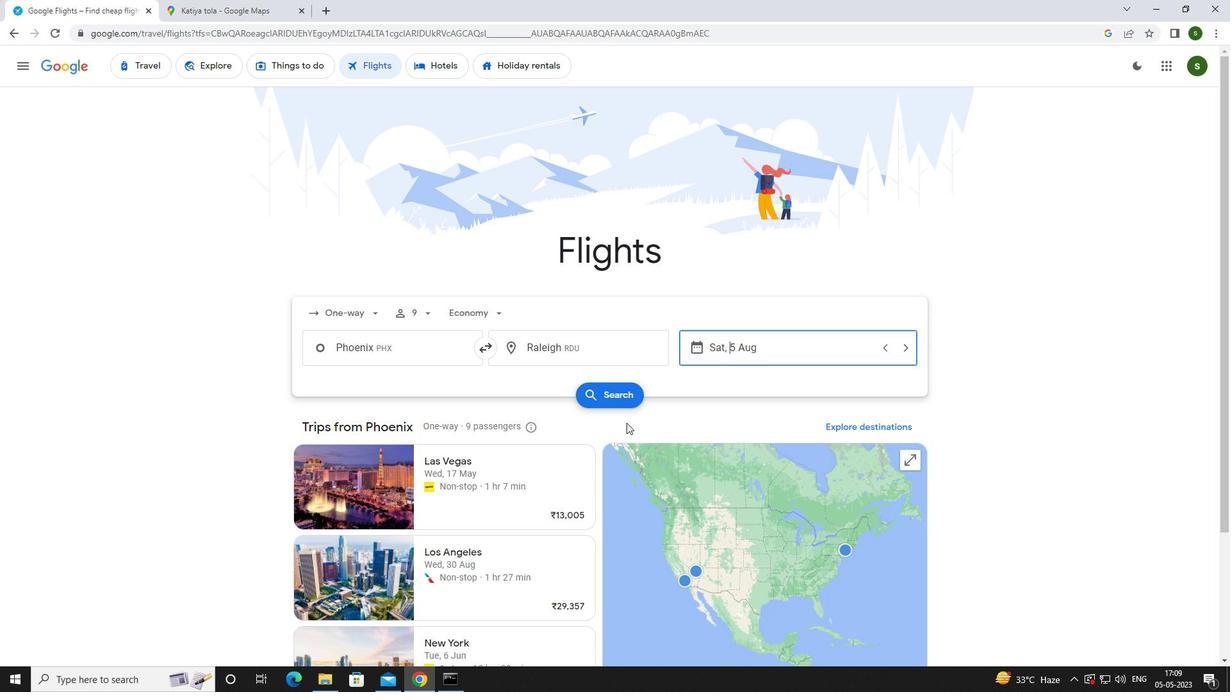 
Action: Mouse pressed left at (610, 396)
Screenshot: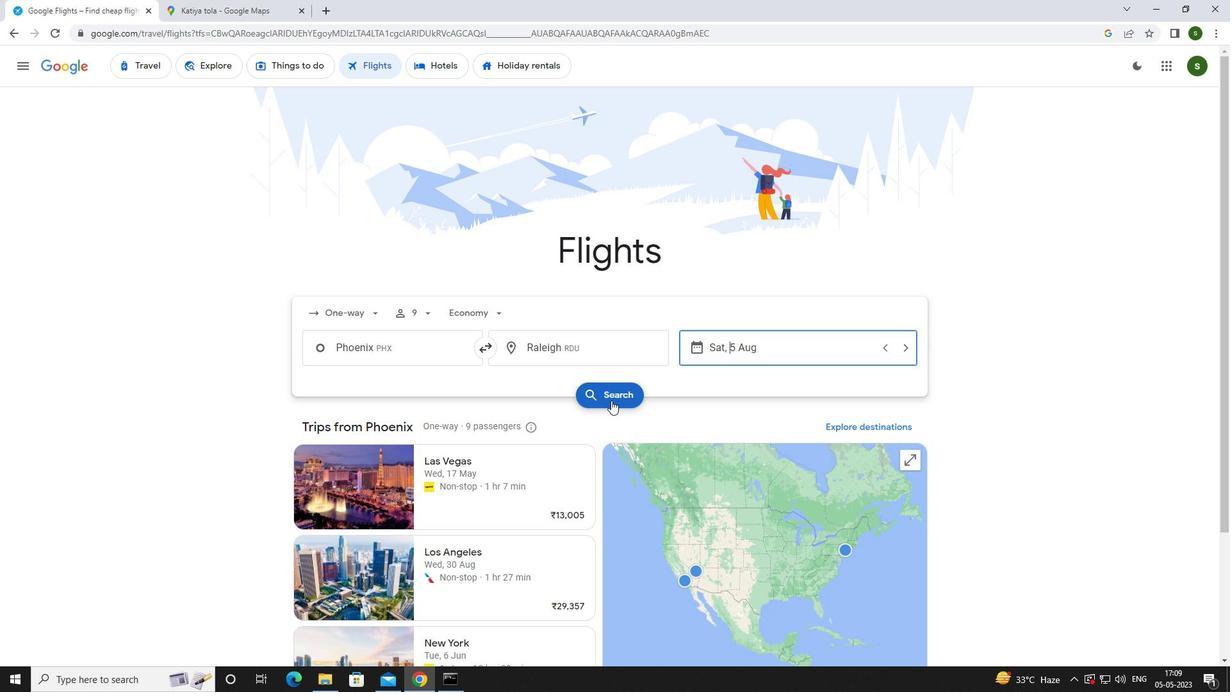 
Action: Mouse moved to (308, 185)
Screenshot: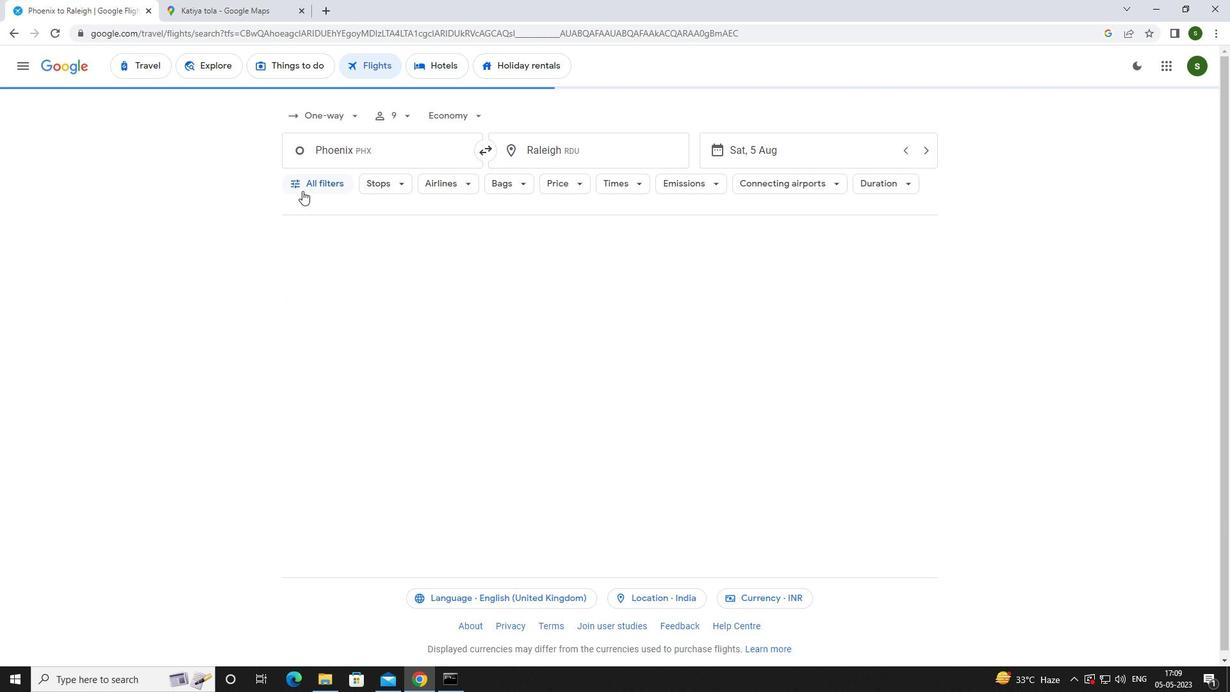 
Action: Mouse pressed left at (308, 185)
Screenshot: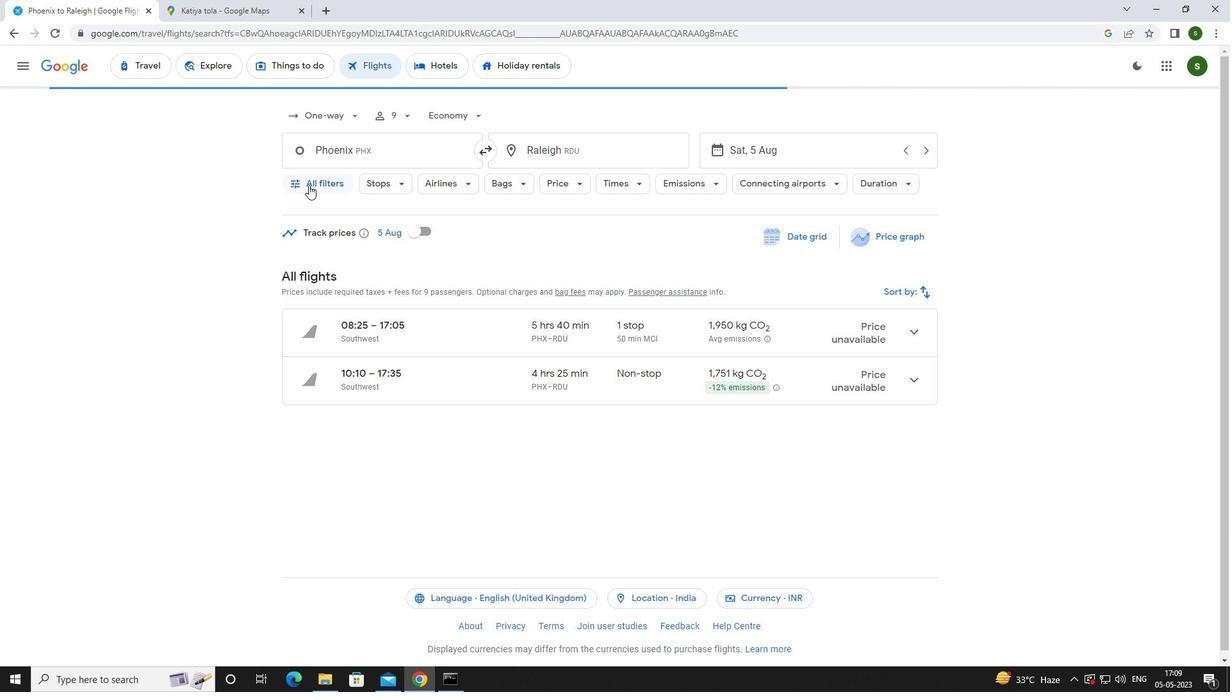 
Action: Mouse moved to (476, 450)
Screenshot: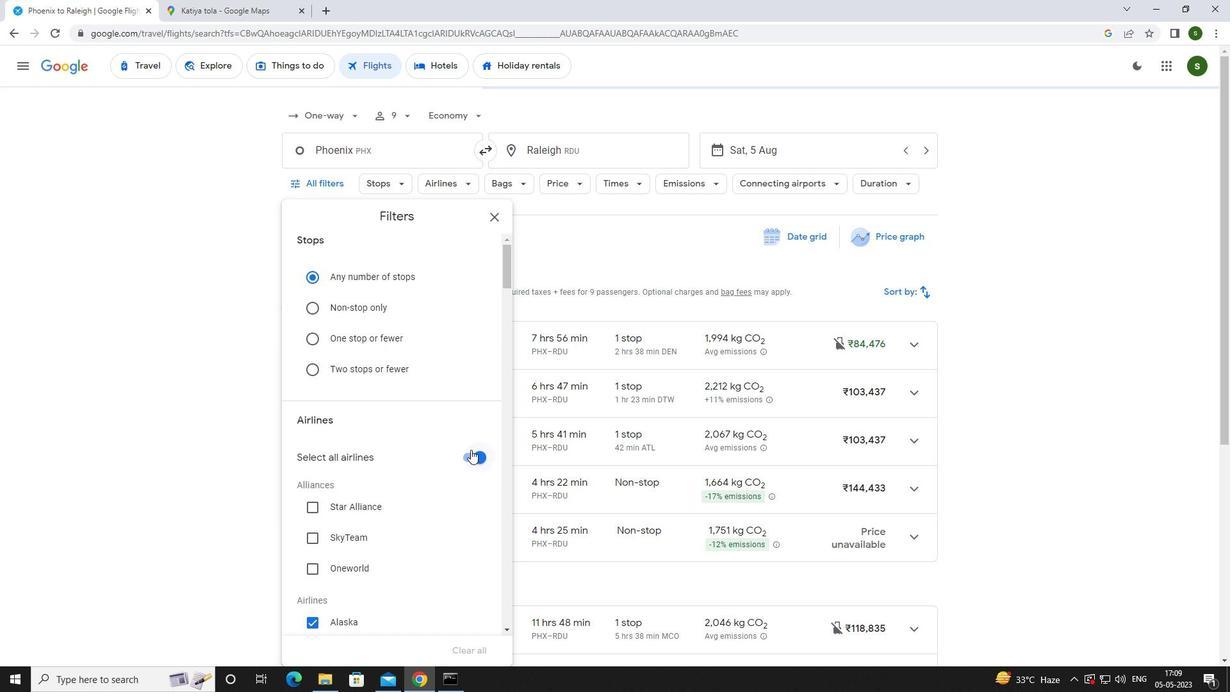
Action: Mouse pressed left at (476, 450)
Screenshot: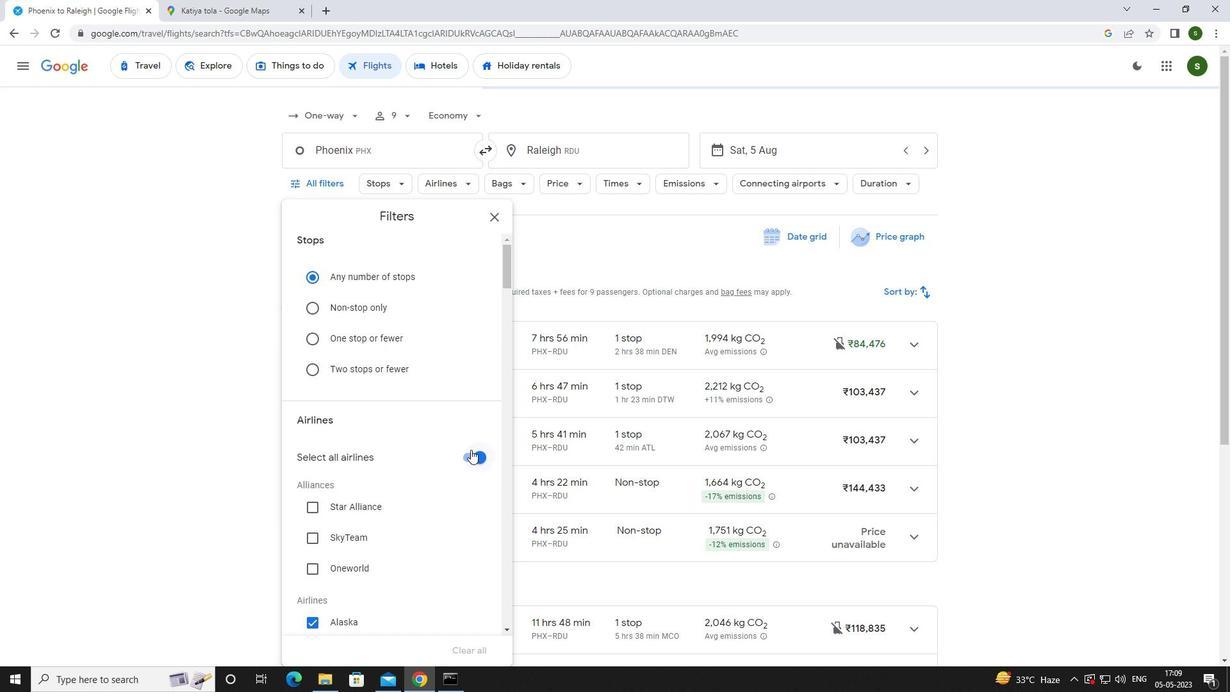 
Action: Mouse moved to (421, 429)
Screenshot: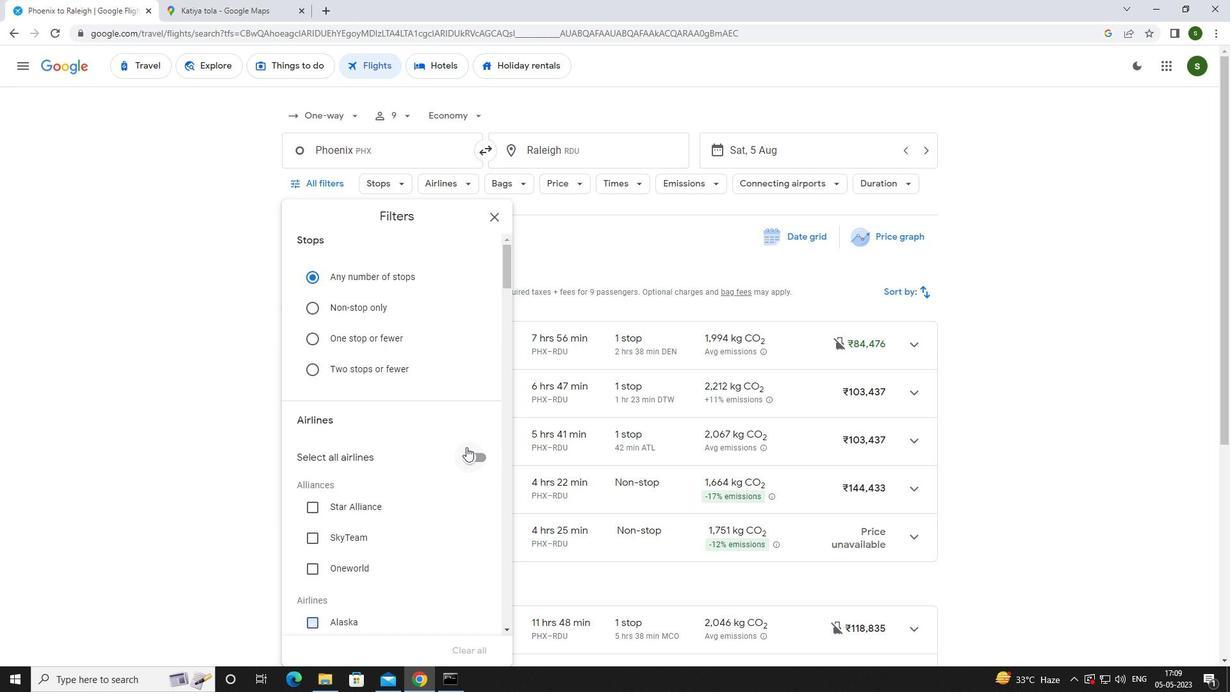 
Action: Mouse scrolled (421, 428) with delta (0, 0)
Screenshot: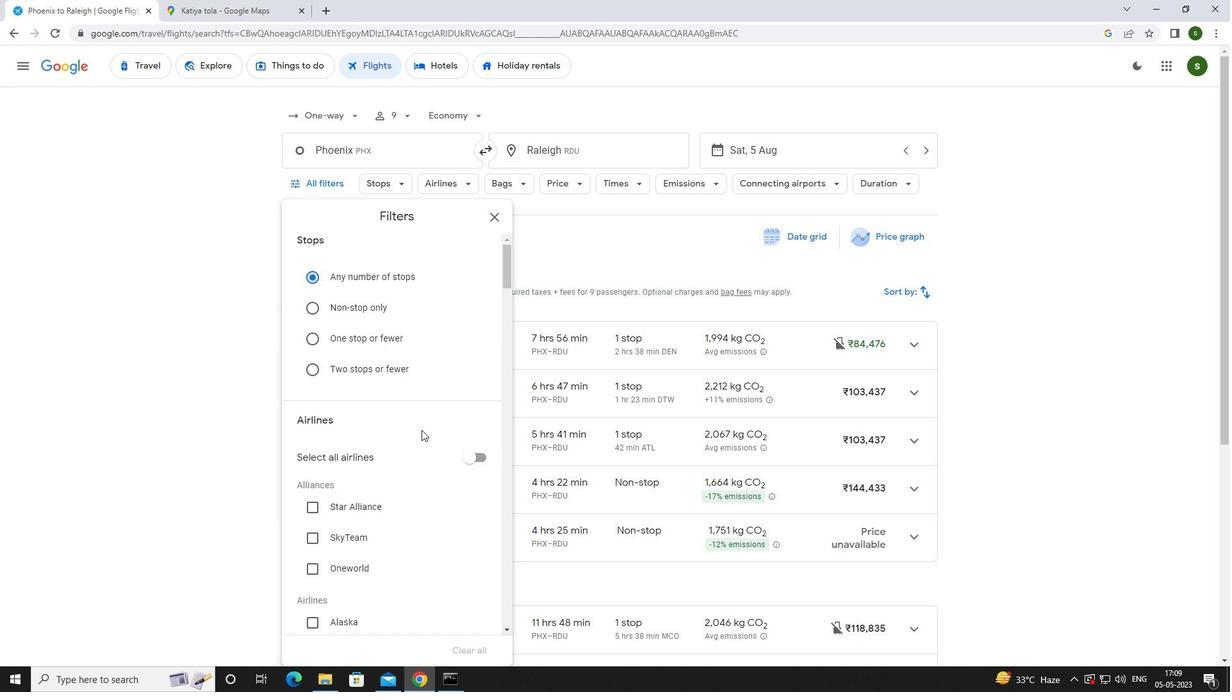 
Action: Mouse scrolled (421, 428) with delta (0, 0)
Screenshot: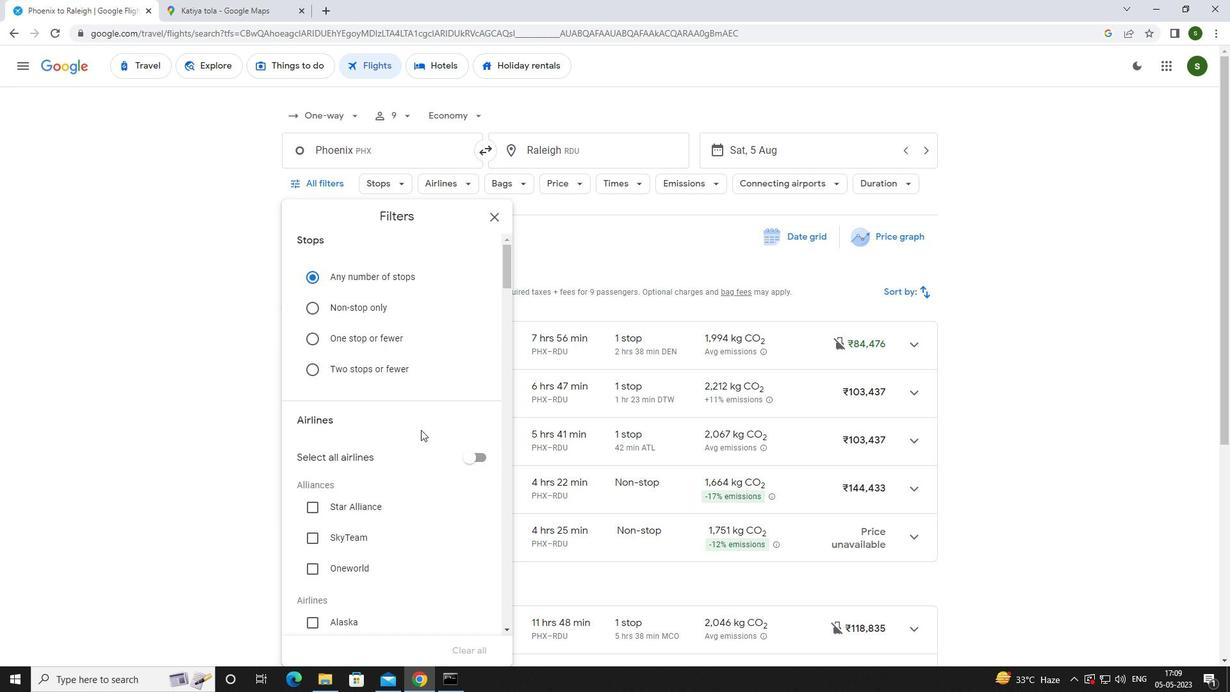 
Action: Mouse scrolled (421, 428) with delta (0, 0)
Screenshot: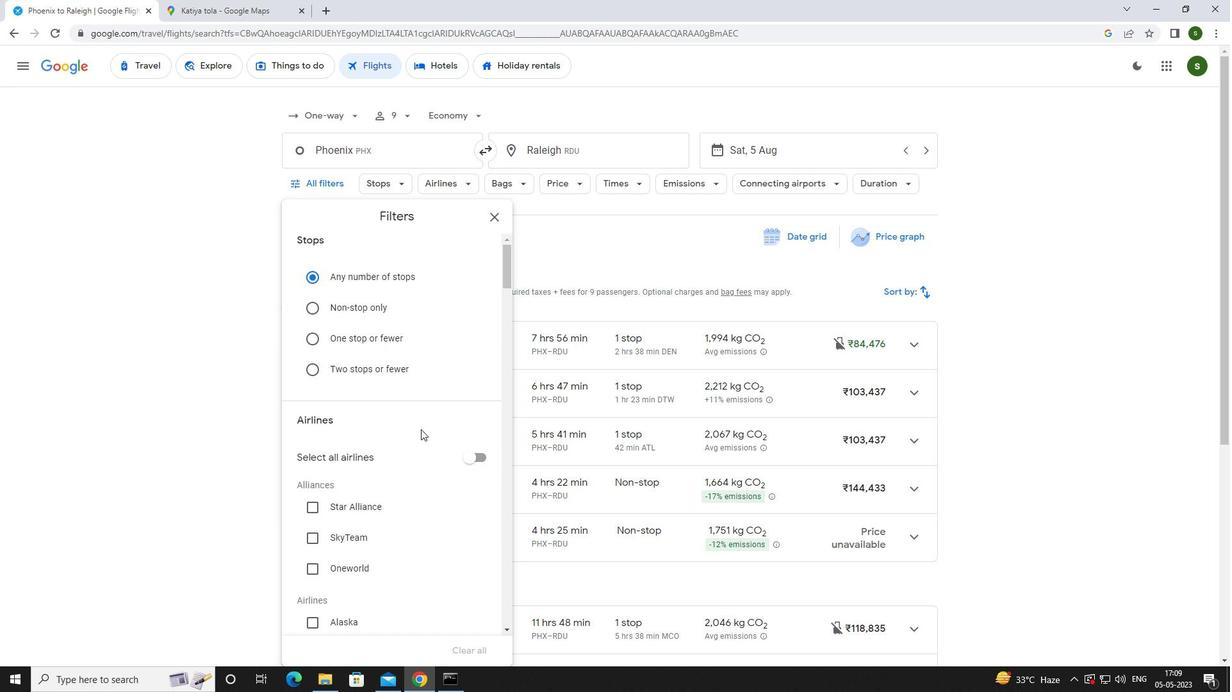 
Action: Mouse scrolled (421, 428) with delta (0, 0)
Screenshot: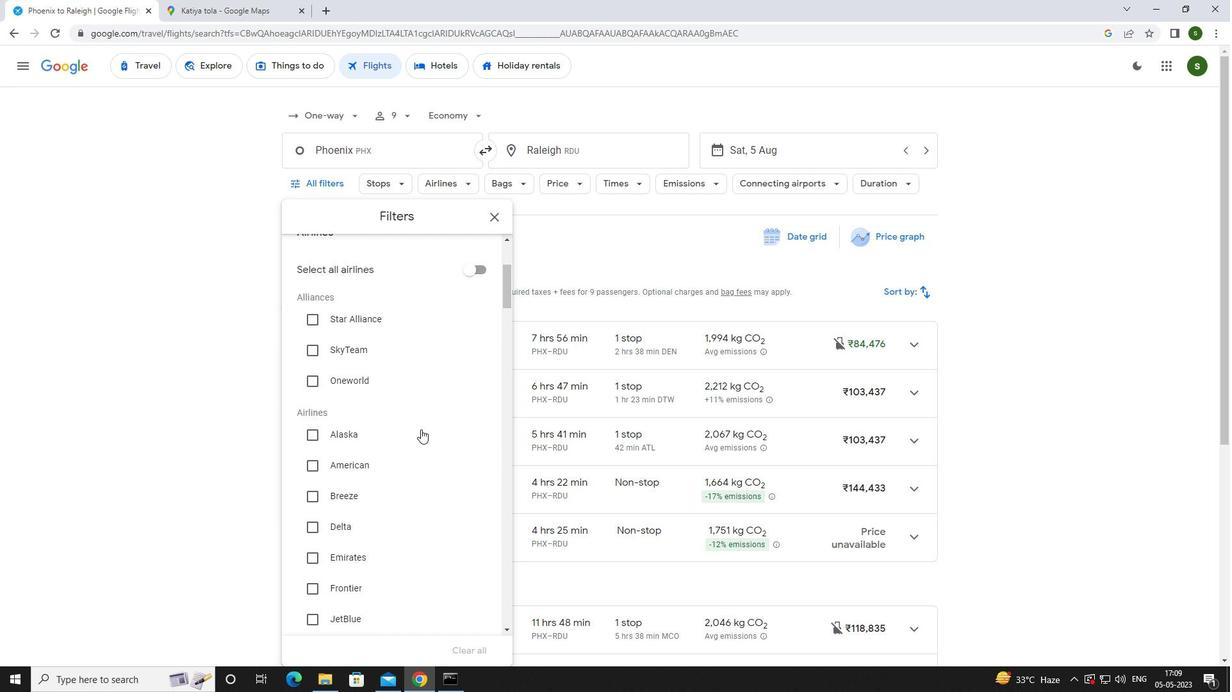 
Action: Mouse moved to (351, 545)
Screenshot: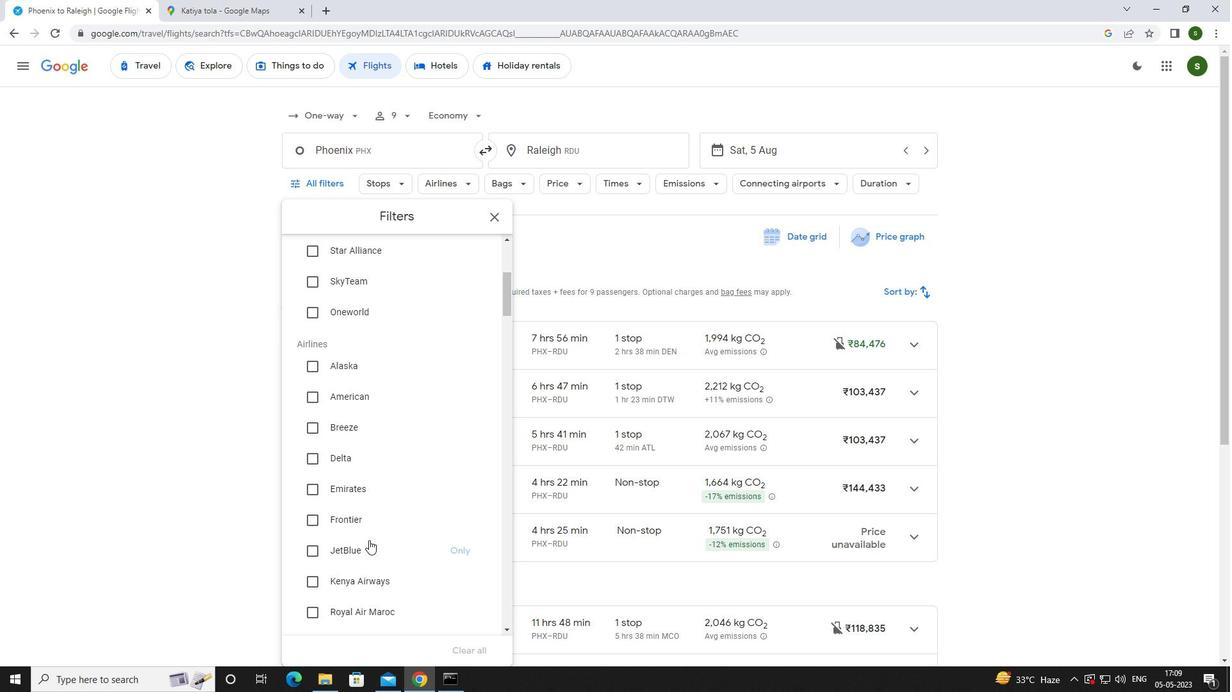 
Action: Mouse pressed left at (351, 545)
Screenshot: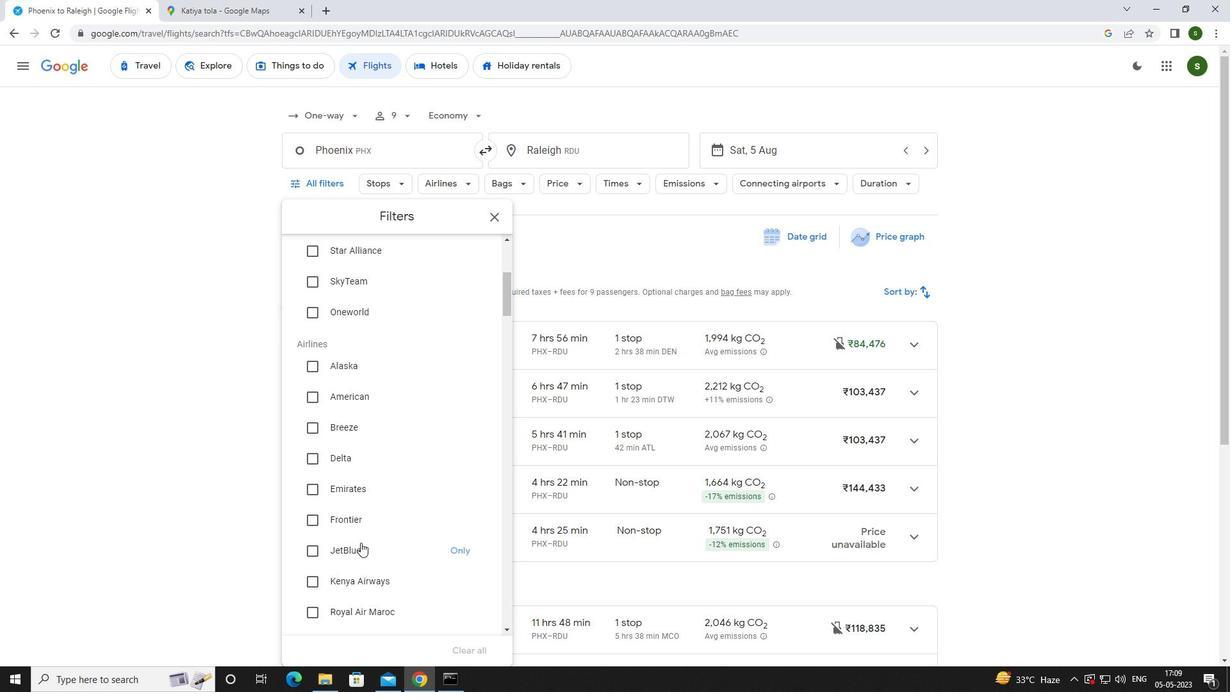 
Action: Mouse moved to (352, 544)
Screenshot: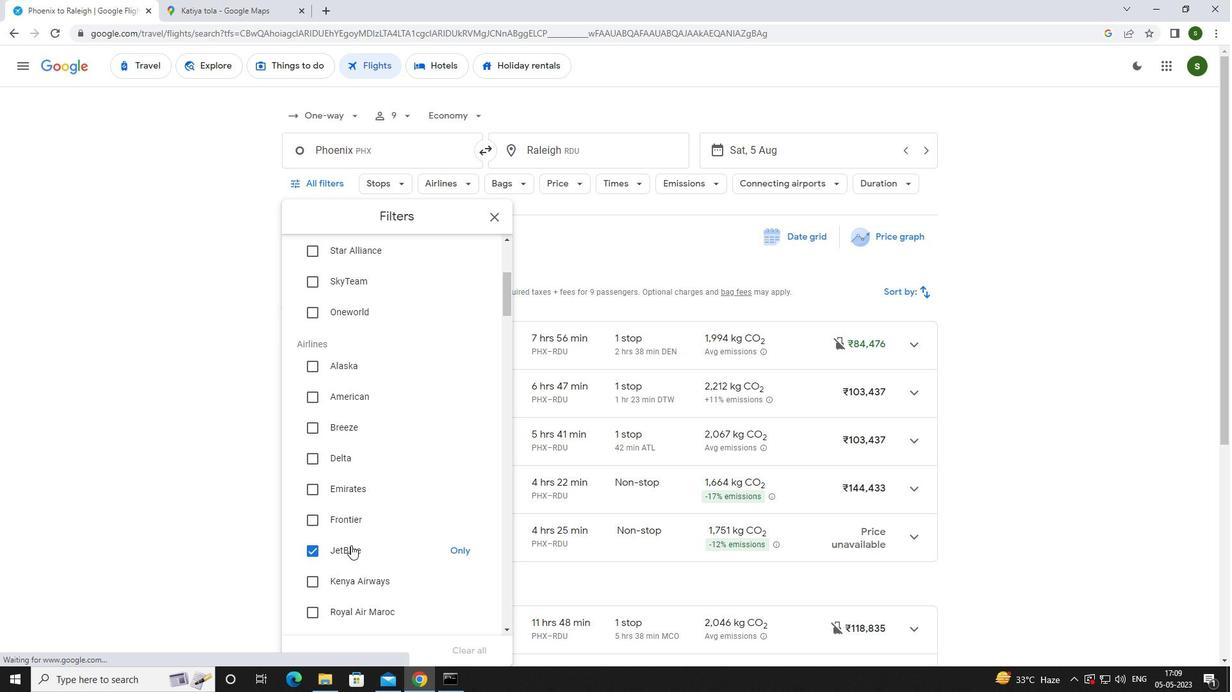 
Action: Mouse scrolled (352, 543) with delta (0, 0)
Screenshot: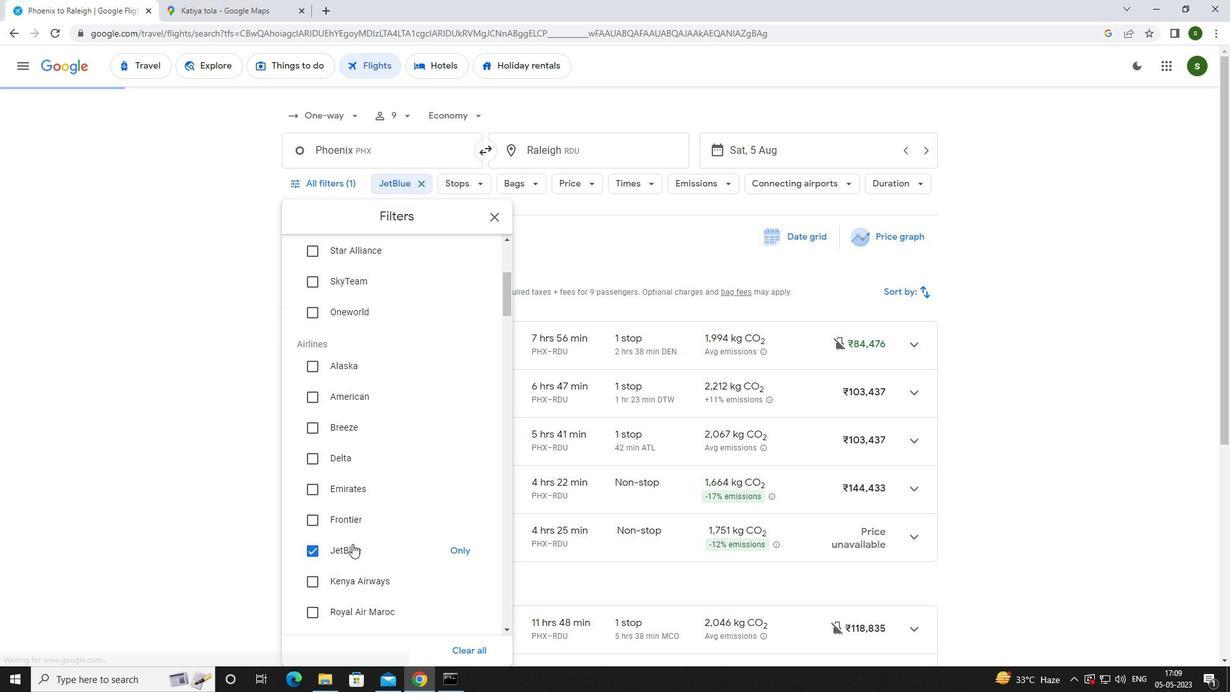 
Action: Mouse scrolled (352, 543) with delta (0, 0)
Screenshot: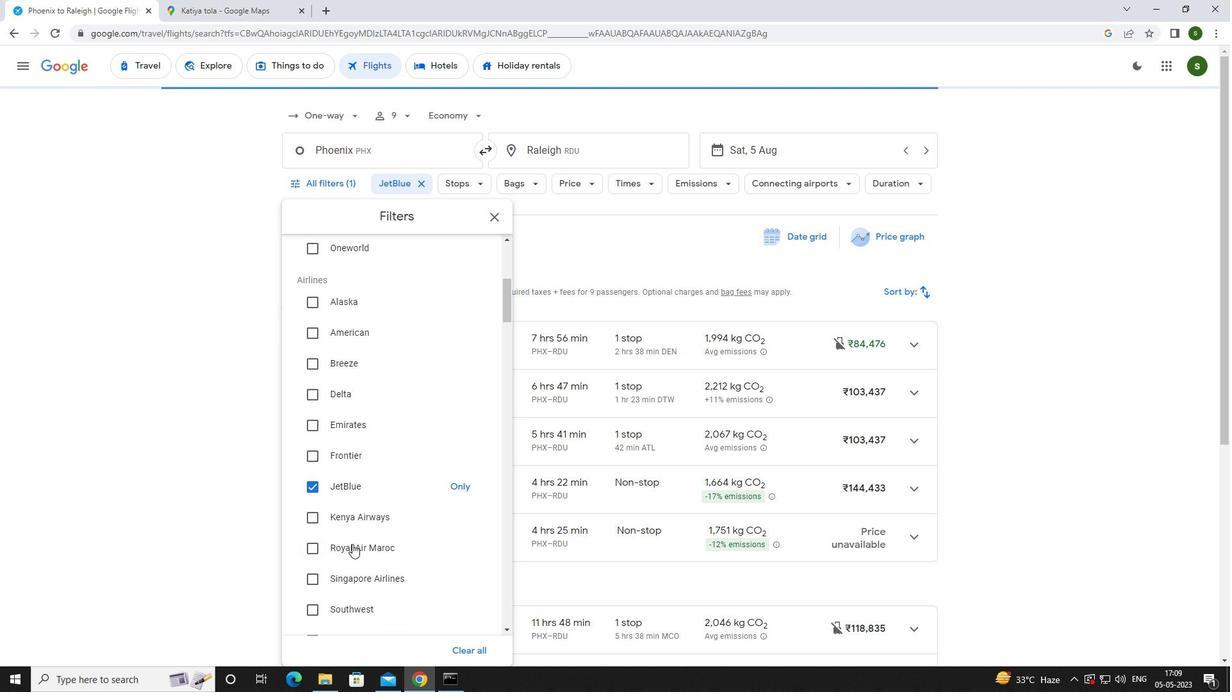 
Action: Mouse moved to (360, 541)
Screenshot: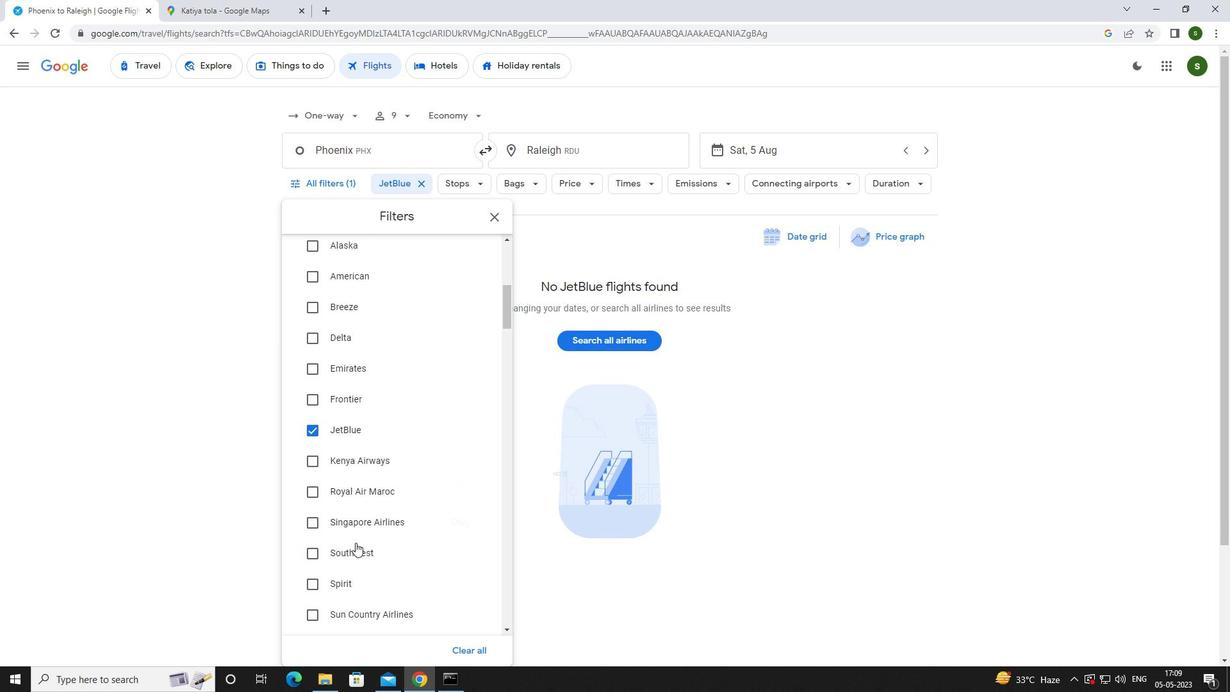 
Action: Mouse scrolled (360, 541) with delta (0, 0)
Screenshot: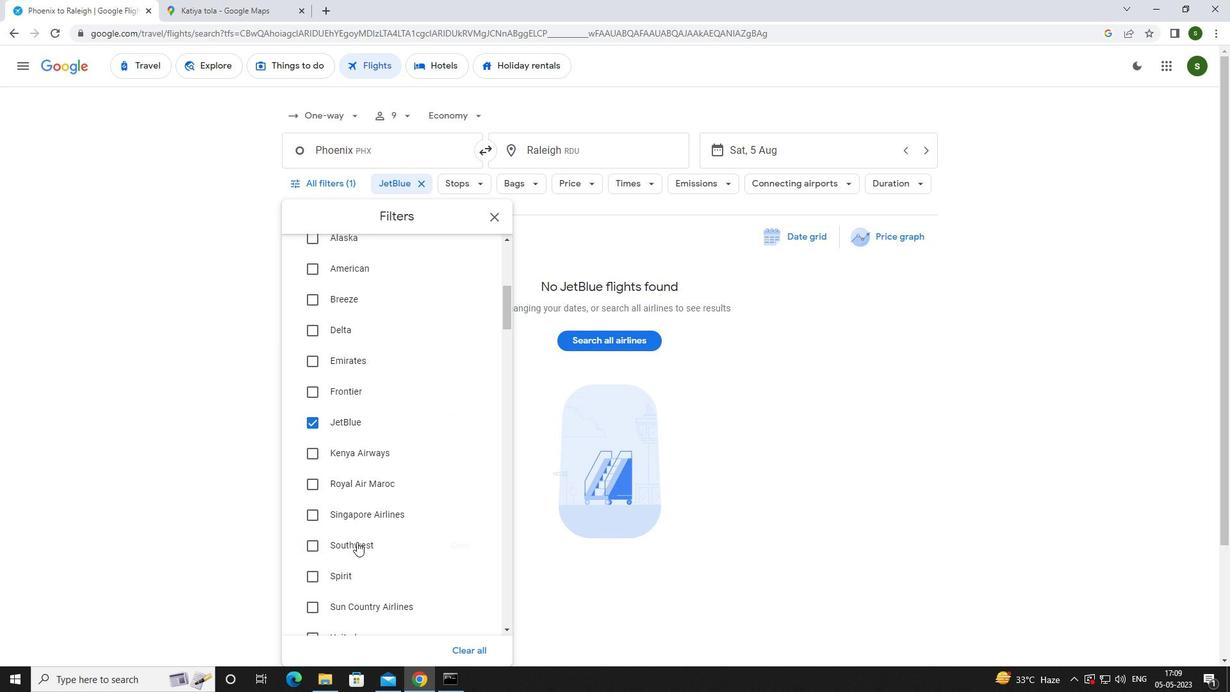 
Action: Mouse scrolled (360, 541) with delta (0, 0)
Screenshot: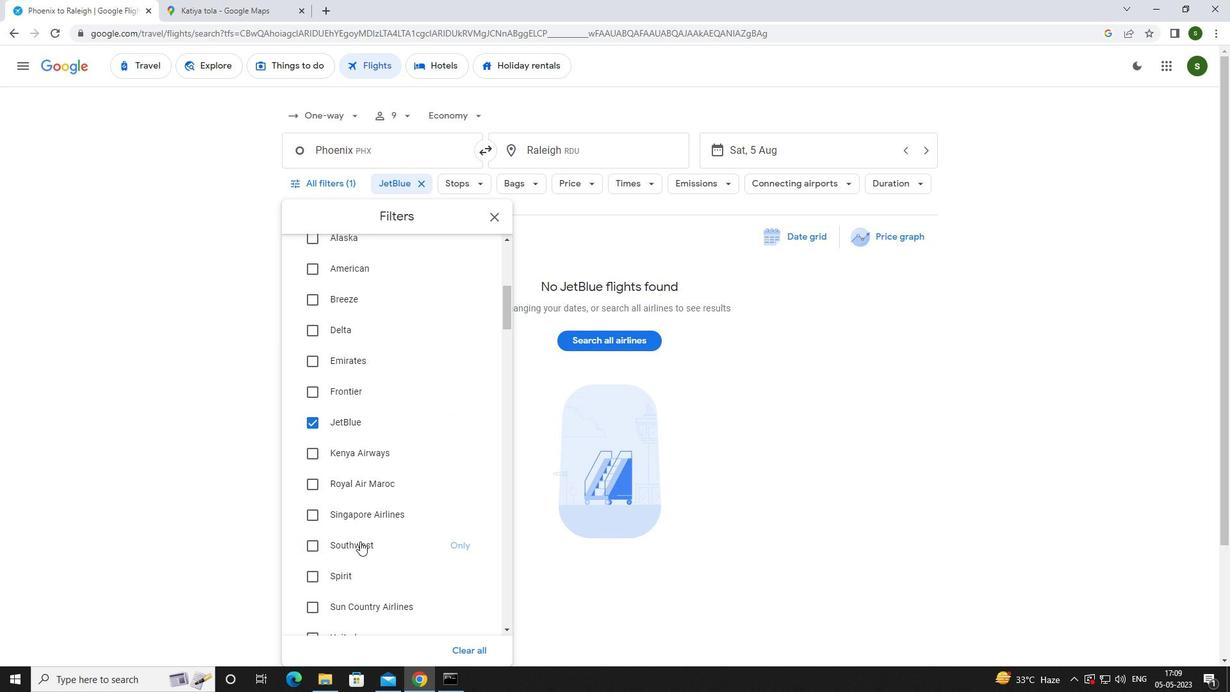 
Action: Mouse scrolled (360, 541) with delta (0, 0)
Screenshot: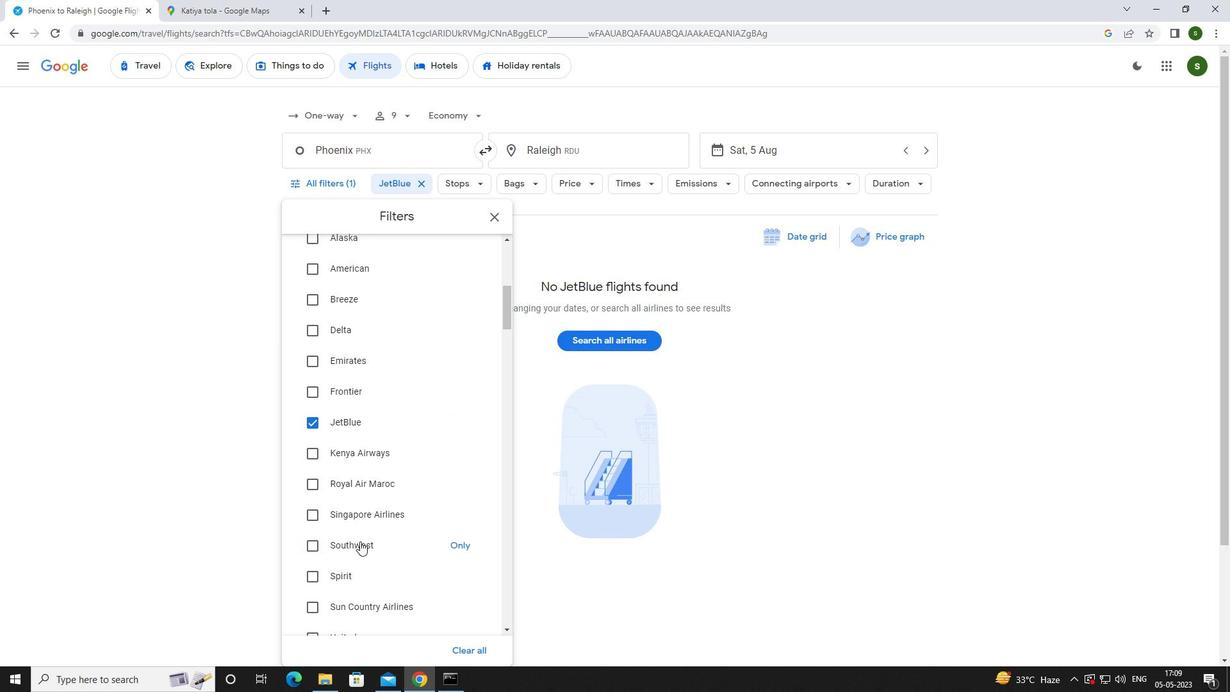 
Action: Mouse scrolled (360, 541) with delta (0, 0)
Screenshot: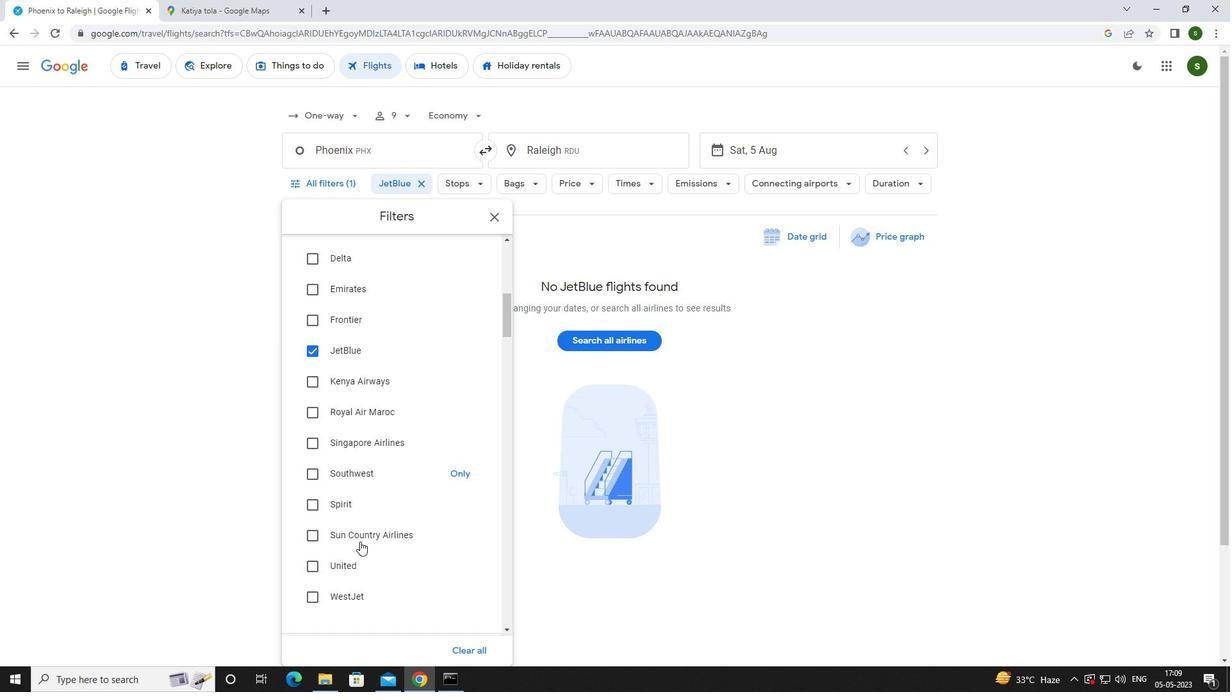 
Action: Mouse scrolled (360, 541) with delta (0, 0)
Screenshot: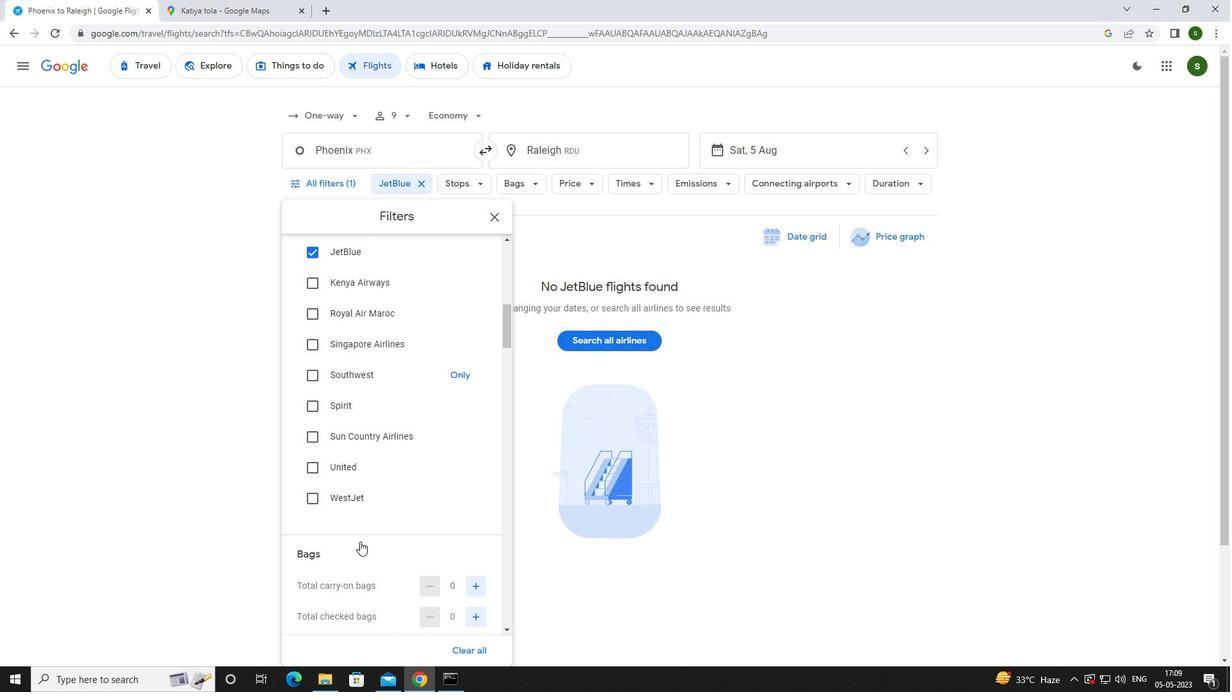 
Action: Mouse moved to (469, 463)
Screenshot: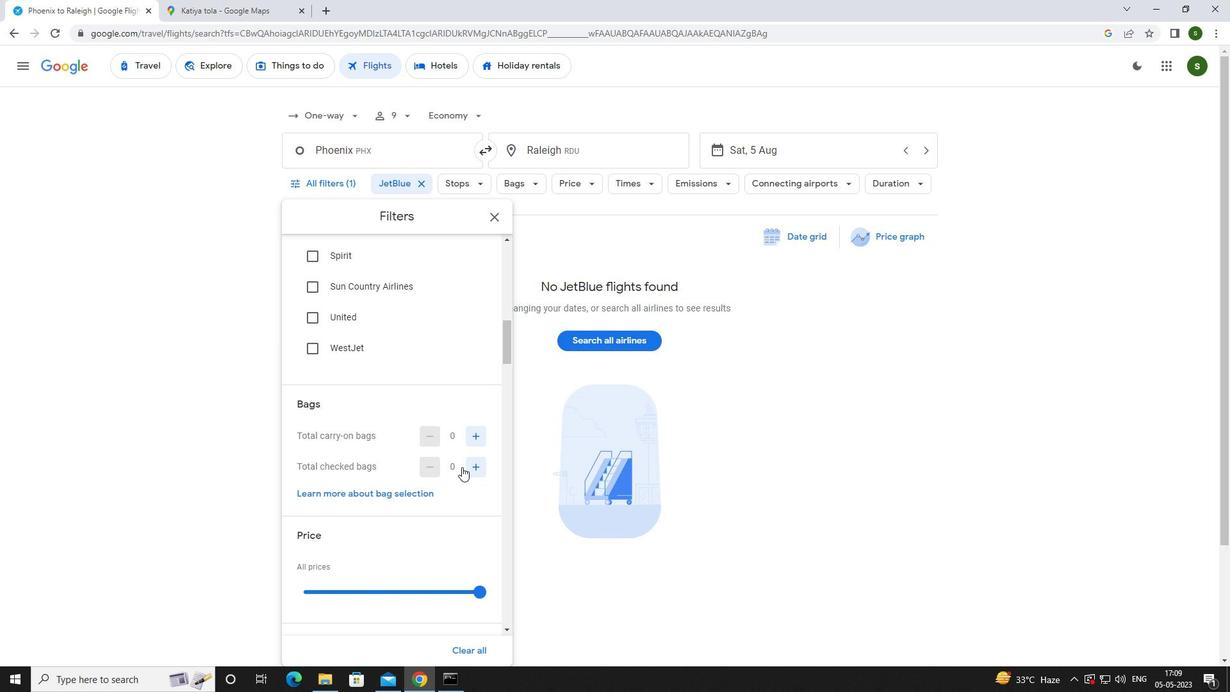 
Action: Mouse pressed left at (469, 463)
Screenshot: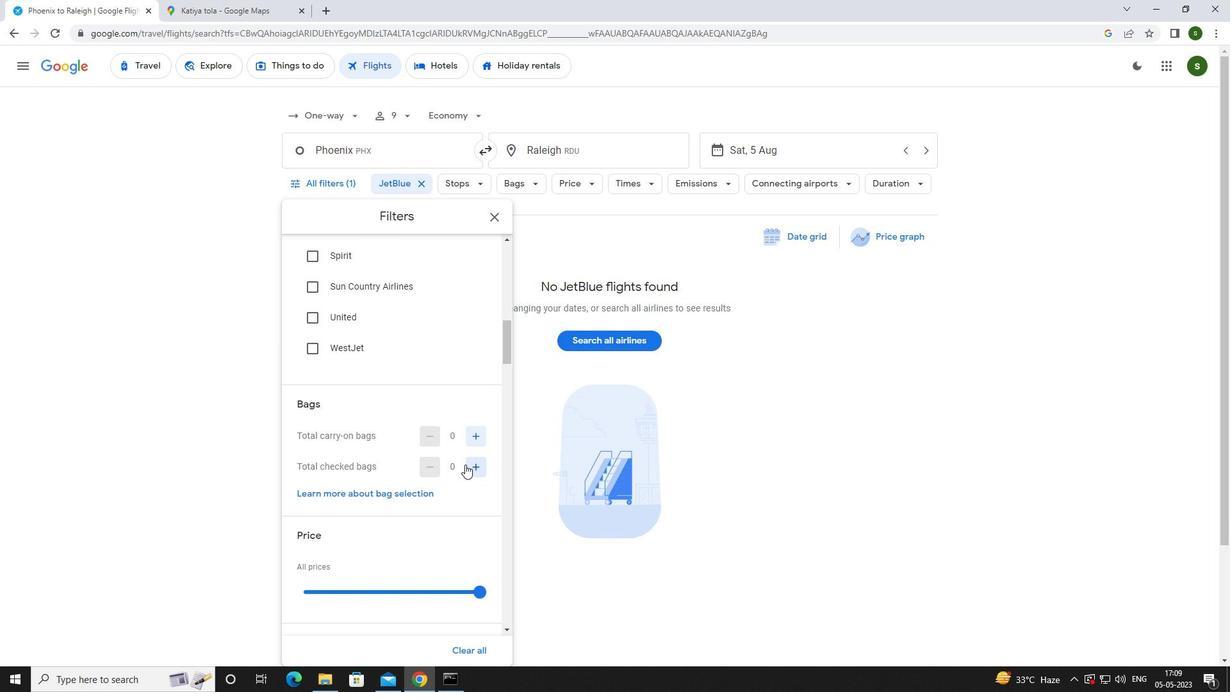 
Action: Mouse pressed left at (469, 463)
Screenshot: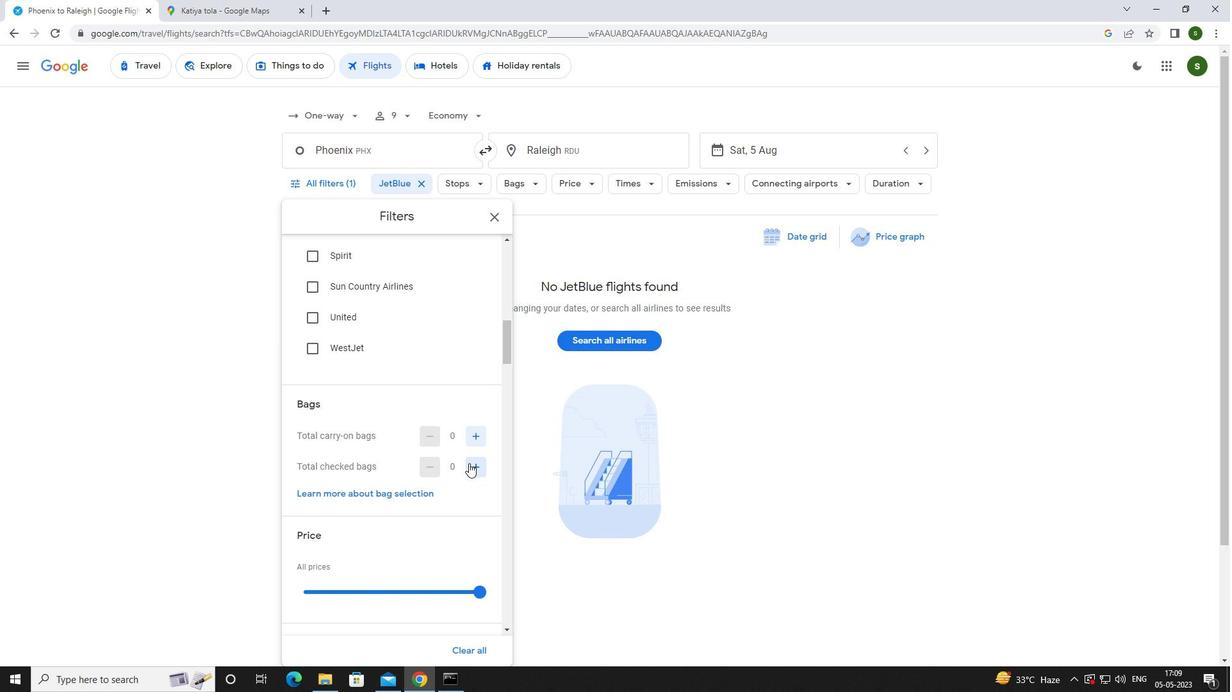 
Action: Mouse scrolled (469, 462) with delta (0, 0)
Screenshot: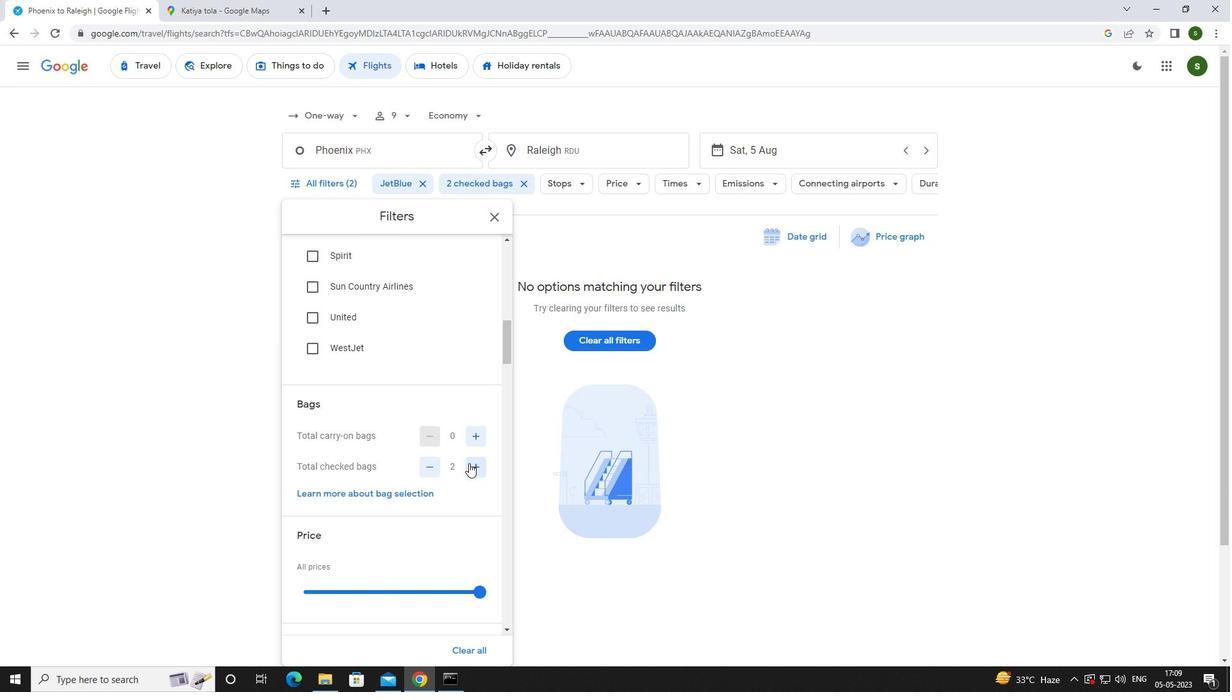 
Action: Mouse scrolled (469, 462) with delta (0, 0)
Screenshot: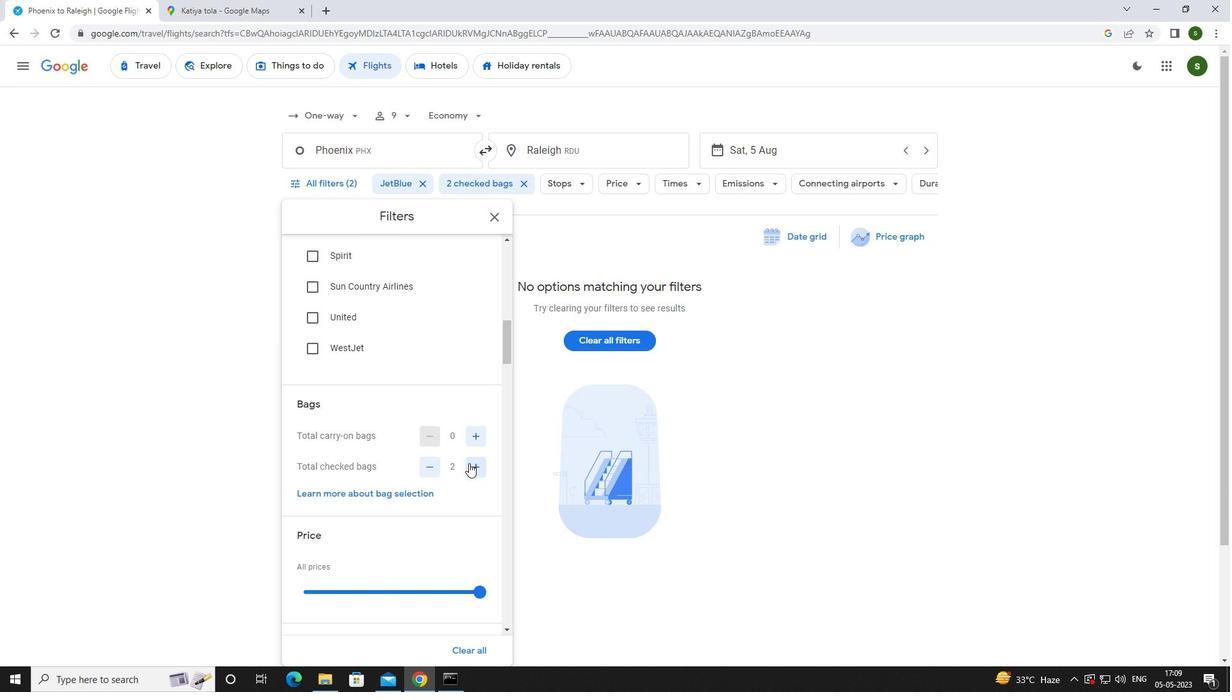 
Action: Mouse moved to (474, 460)
Screenshot: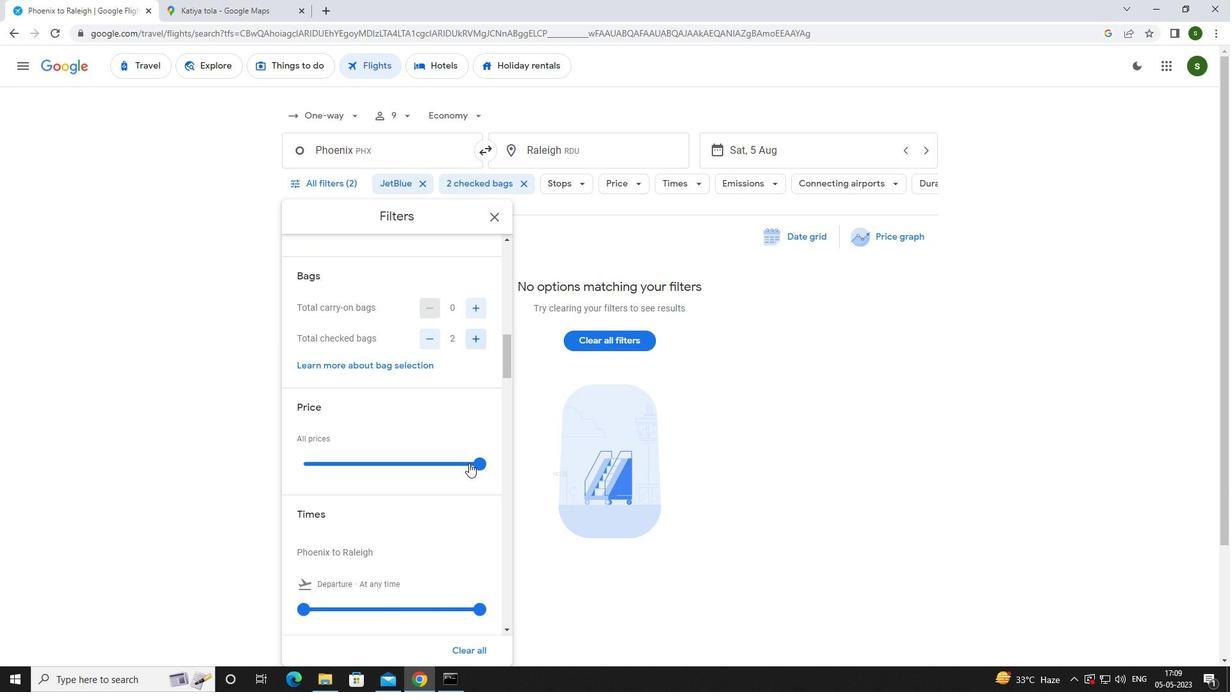 
Action: Mouse pressed left at (474, 460)
Screenshot: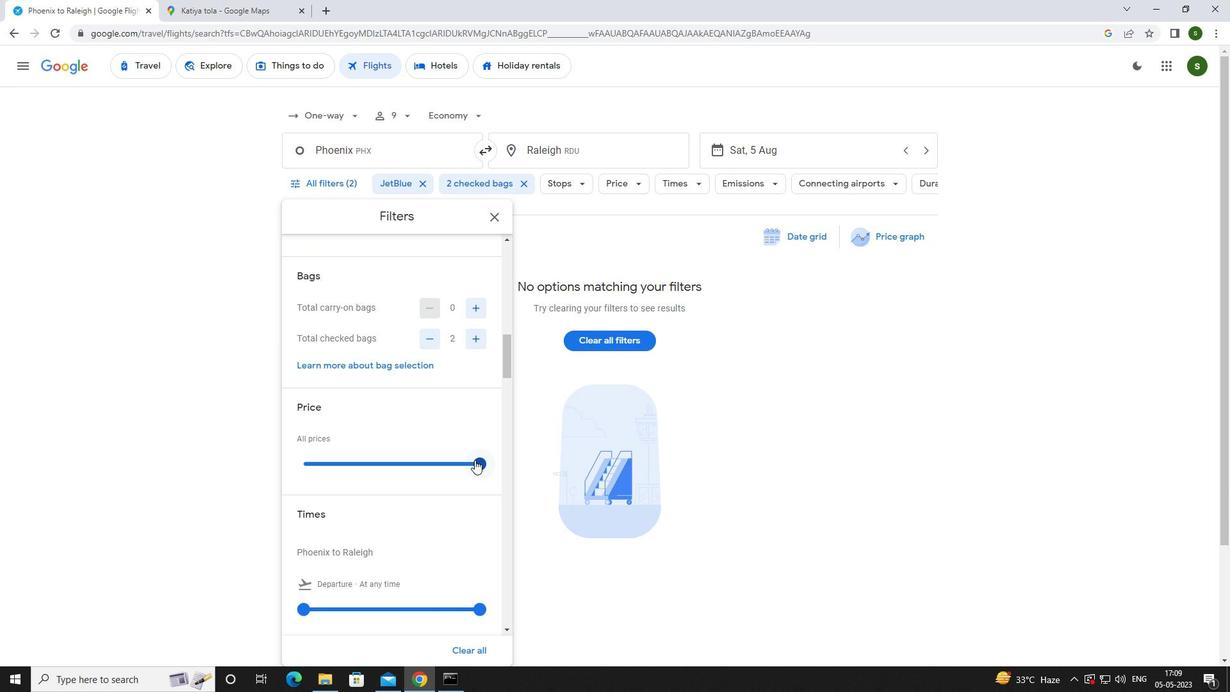 
Action: Mouse moved to (301, 613)
Screenshot: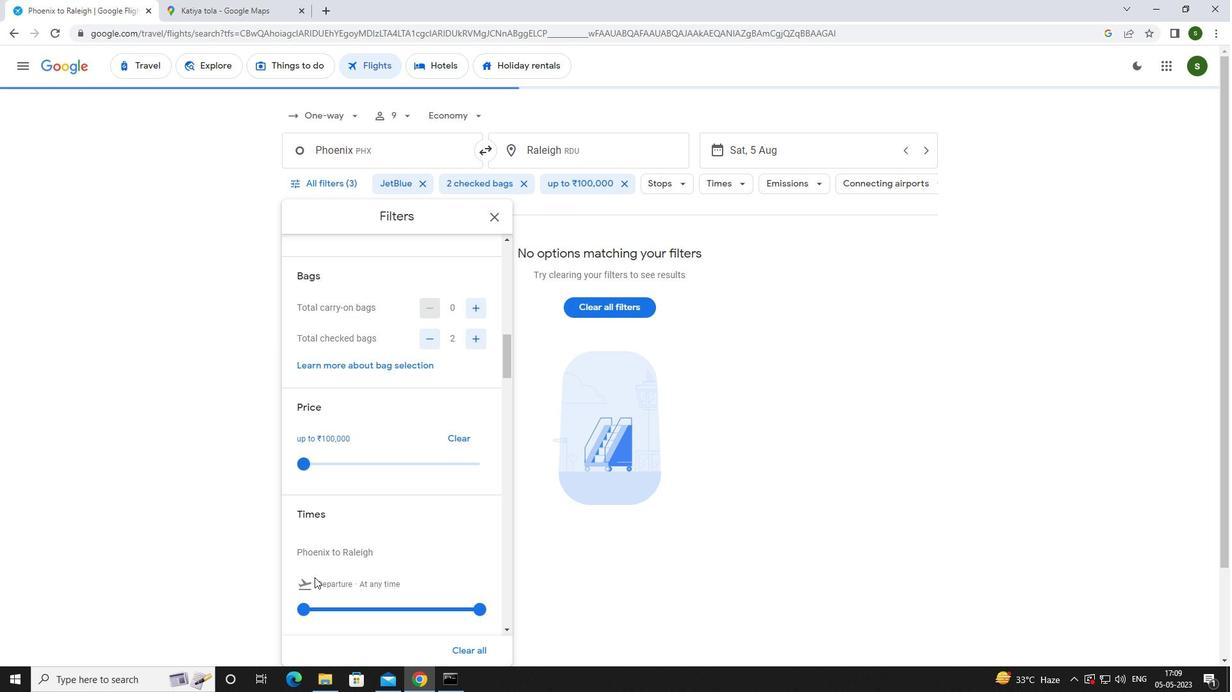 
Action: Mouse pressed left at (301, 613)
Screenshot: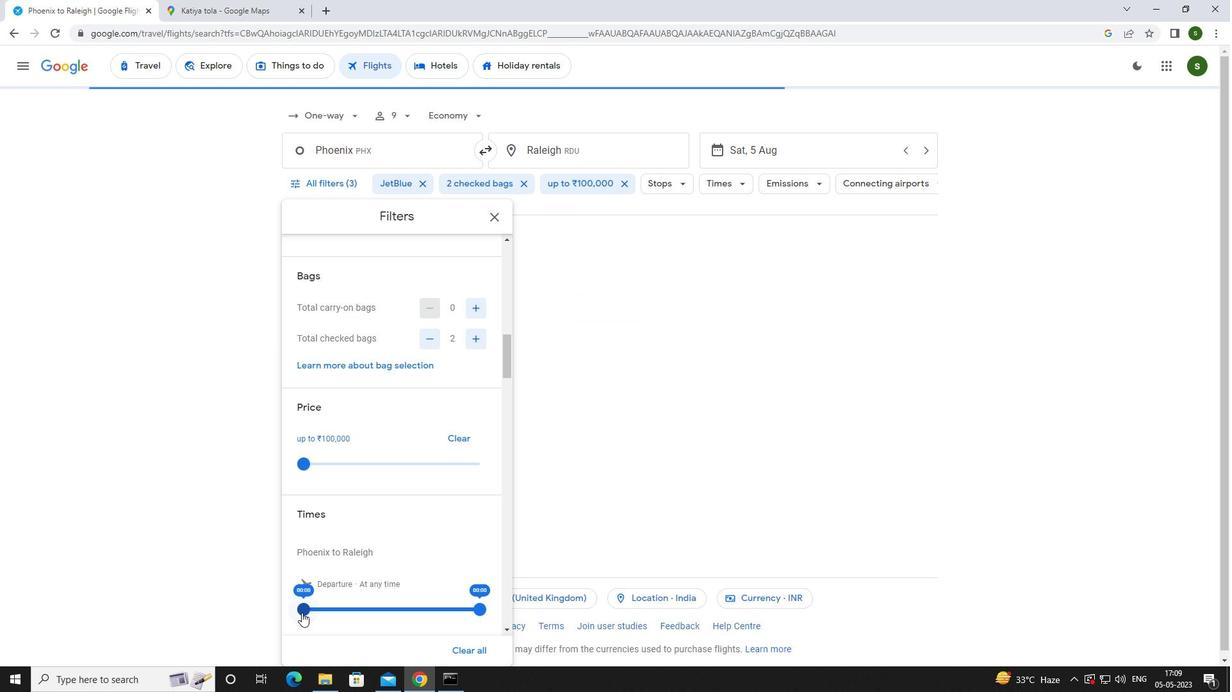 
Action: Mouse moved to (557, 591)
Screenshot: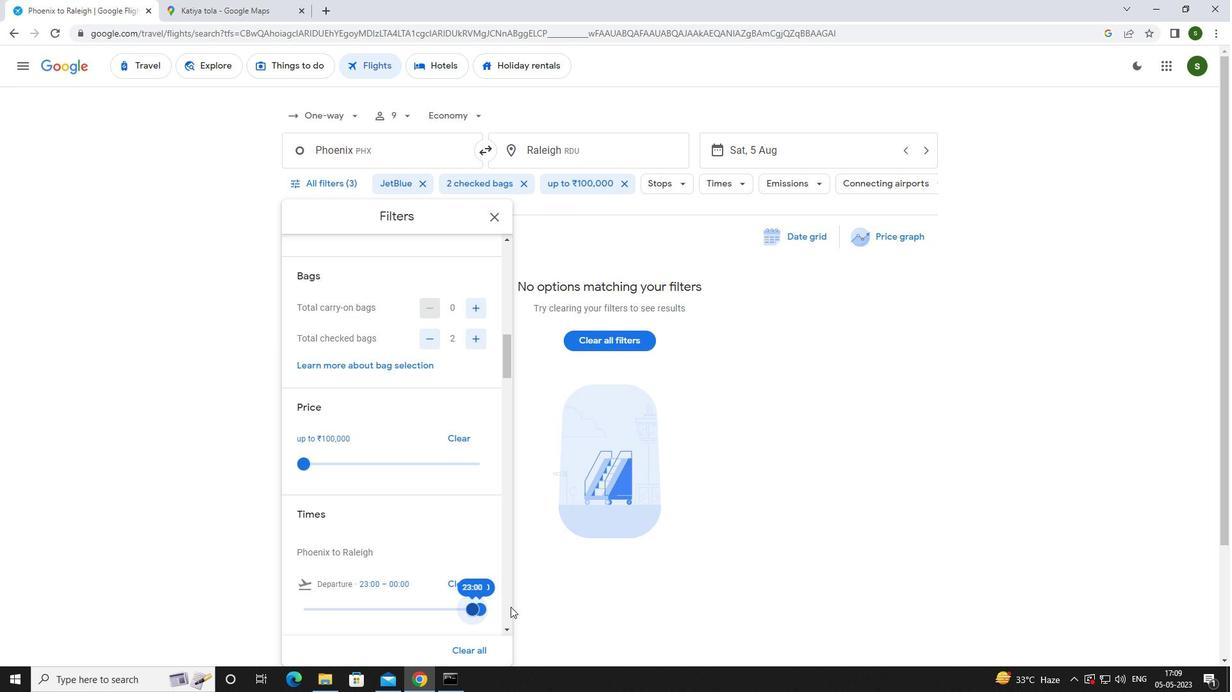 
Action: Mouse pressed left at (557, 591)
Screenshot: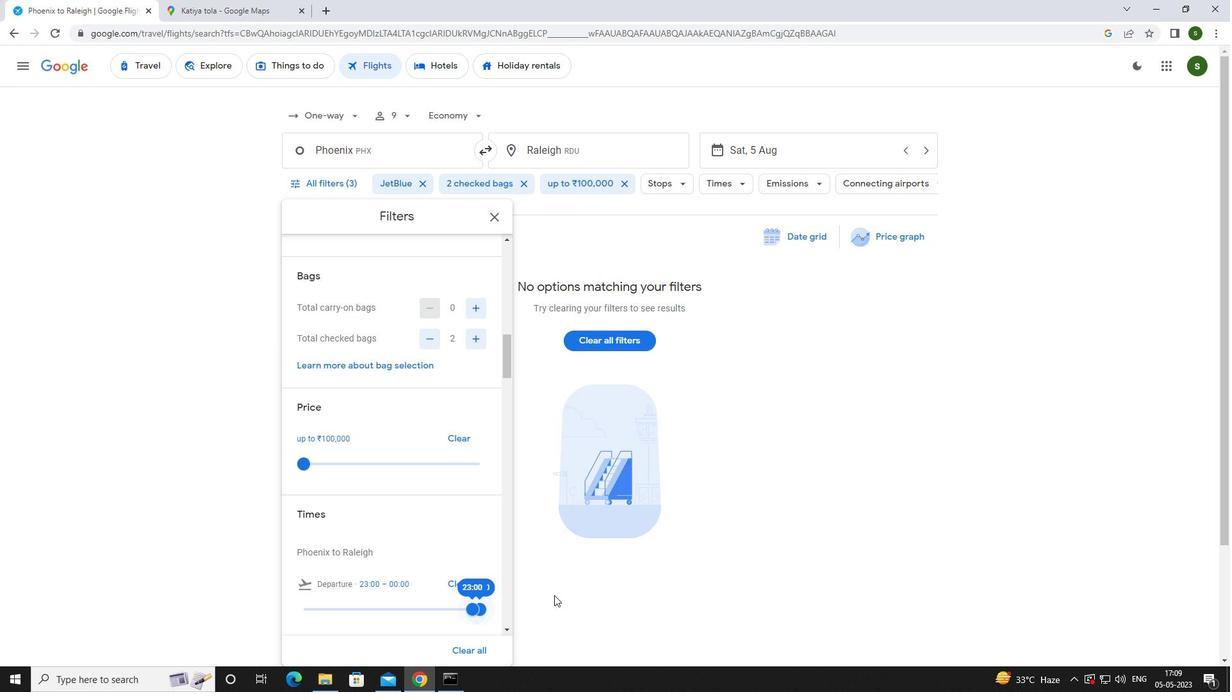 
